 Task: Add Attachment from "Attach a link" to Card Card0000000332 in Board Board0000000083 in Workspace WS0000000028 in Trello. Add Cover Red to Card Card0000000332 in Board Board0000000083 in Workspace WS0000000028 in Trello. Add "Join Card" Button Button0000000332  to Card Card0000000332 in Board Board0000000083 in Workspace WS0000000028 in Trello. Add Description DS0000000332 to Card Card0000000332 in Board Board0000000083 in Workspace WS0000000028 in Trello. Add Comment CM0000000332 to Card Card0000000332 in Board Board0000000083 in Workspace WS0000000028 in Trello
Action: Mouse moved to (383, 512)
Screenshot: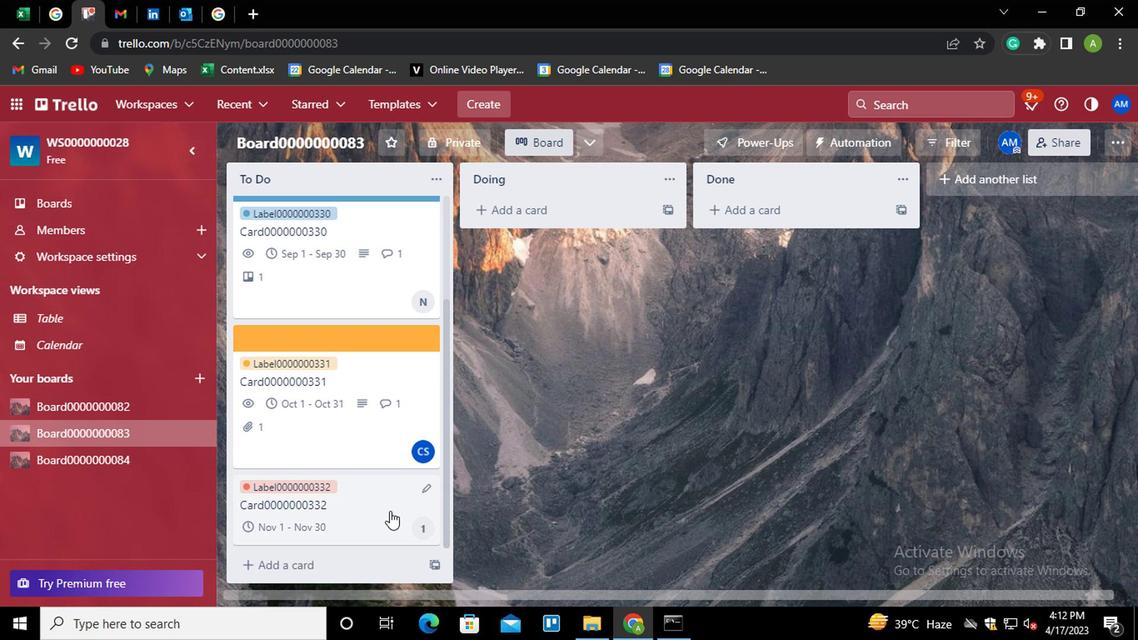 
Action: Mouse pressed left at (383, 512)
Screenshot: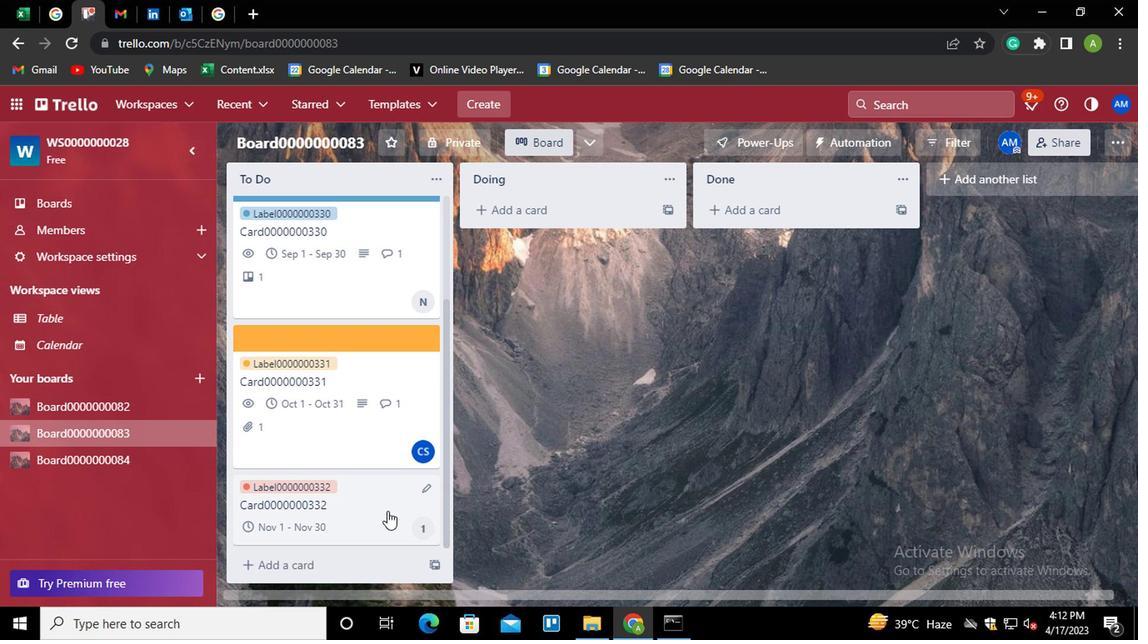 
Action: Mouse moved to (759, 372)
Screenshot: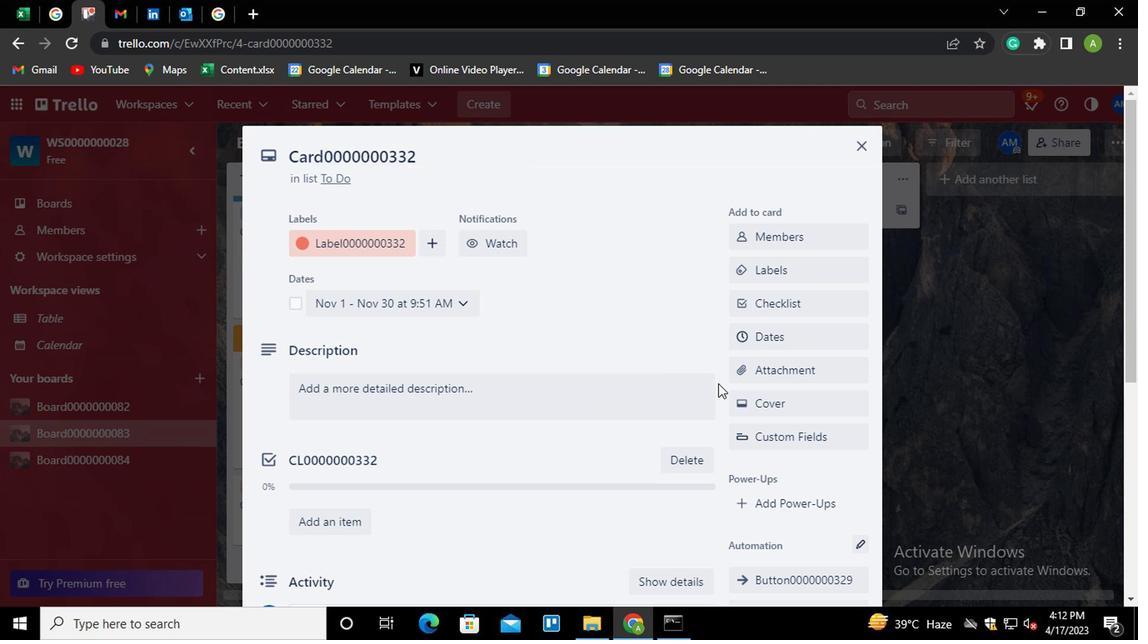 
Action: Mouse pressed left at (759, 372)
Screenshot: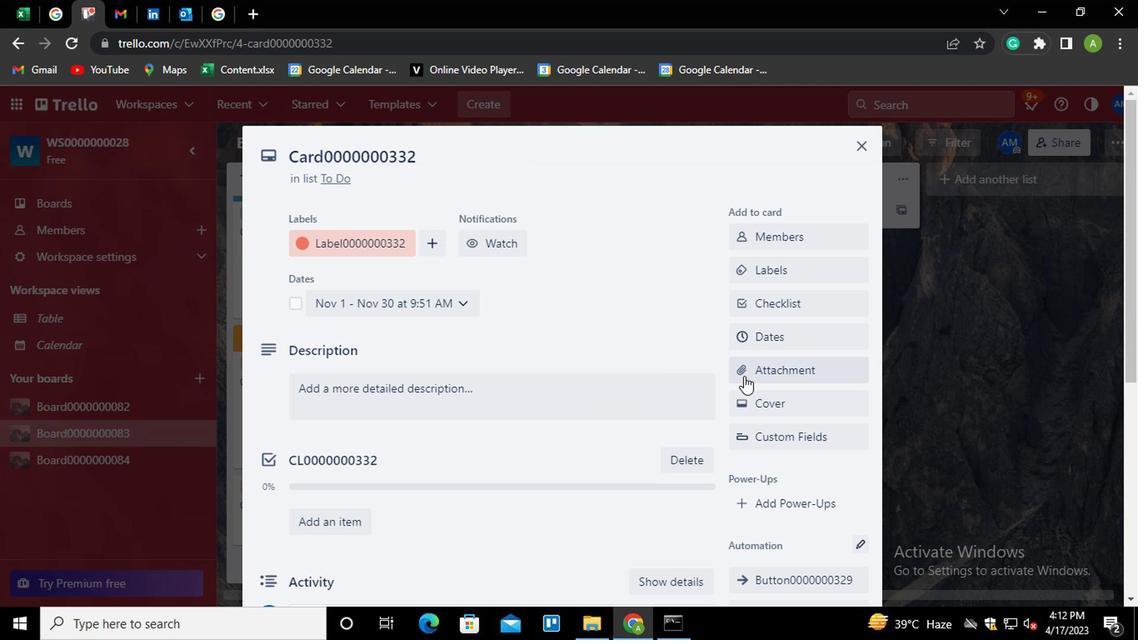 
Action: Mouse moved to (759, 371)
Screenshot: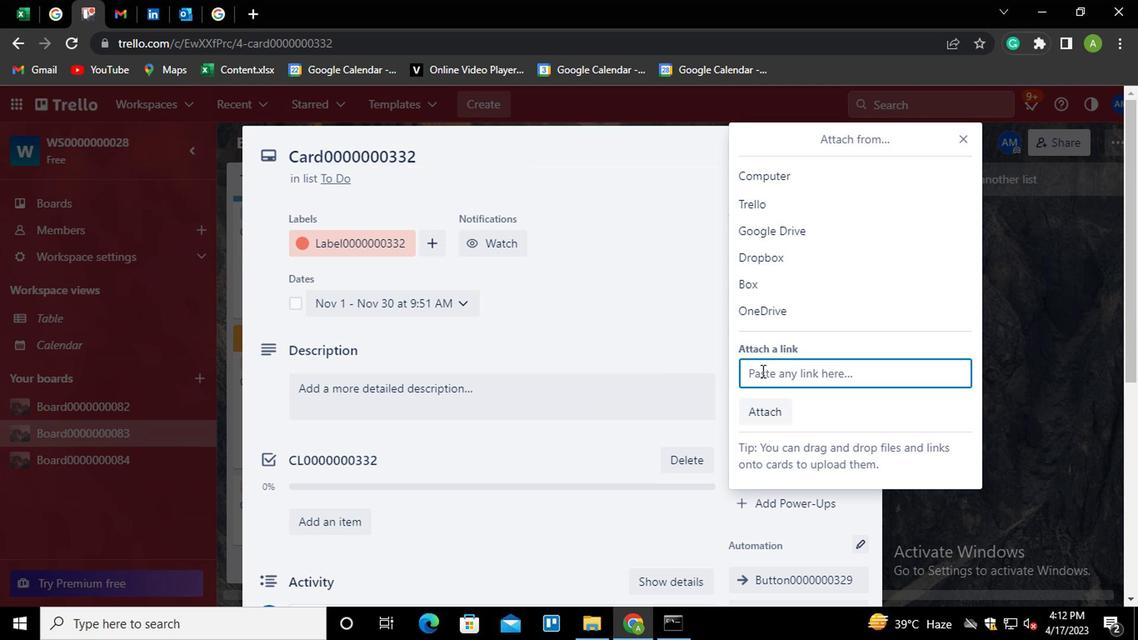 
Action: Key pressed ctrl+V
Screenshot: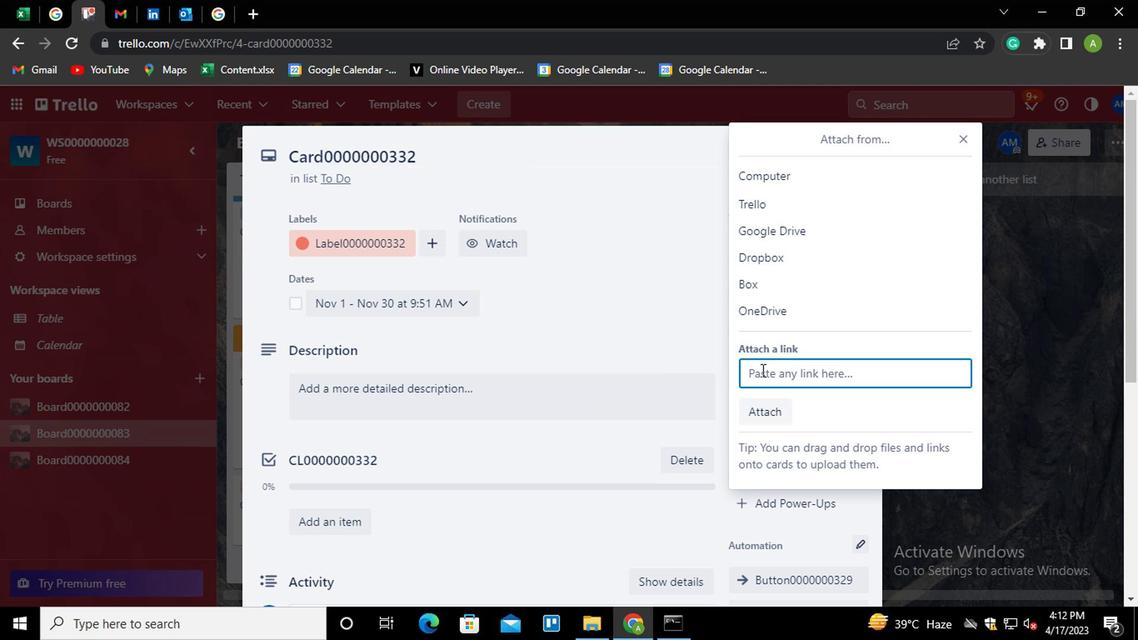 
Action: Mouse moved to (761, 461)
Screenshot: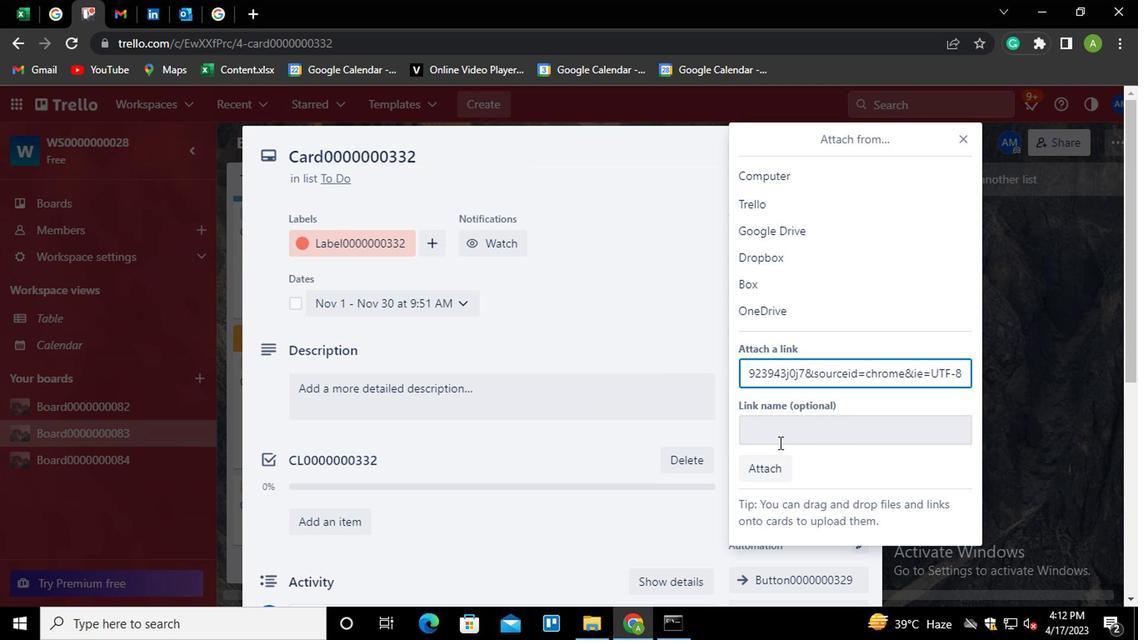 
Action: Mouse pressed left at (761, 461)
Screenshot: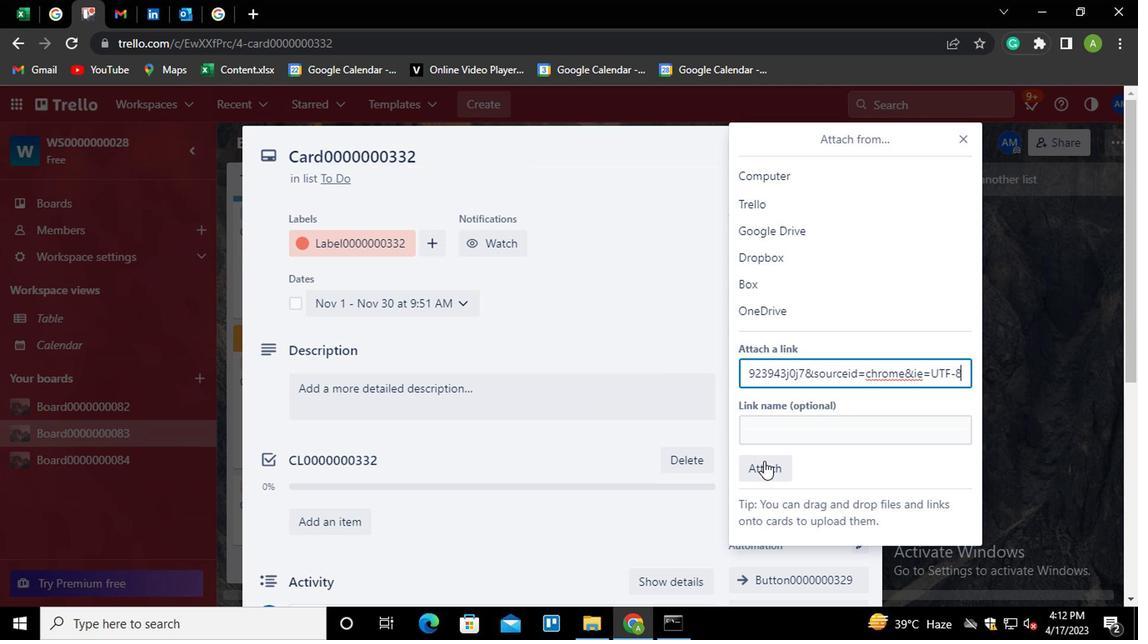 
Action: Mouse moved to (771, 405)
Screenshot: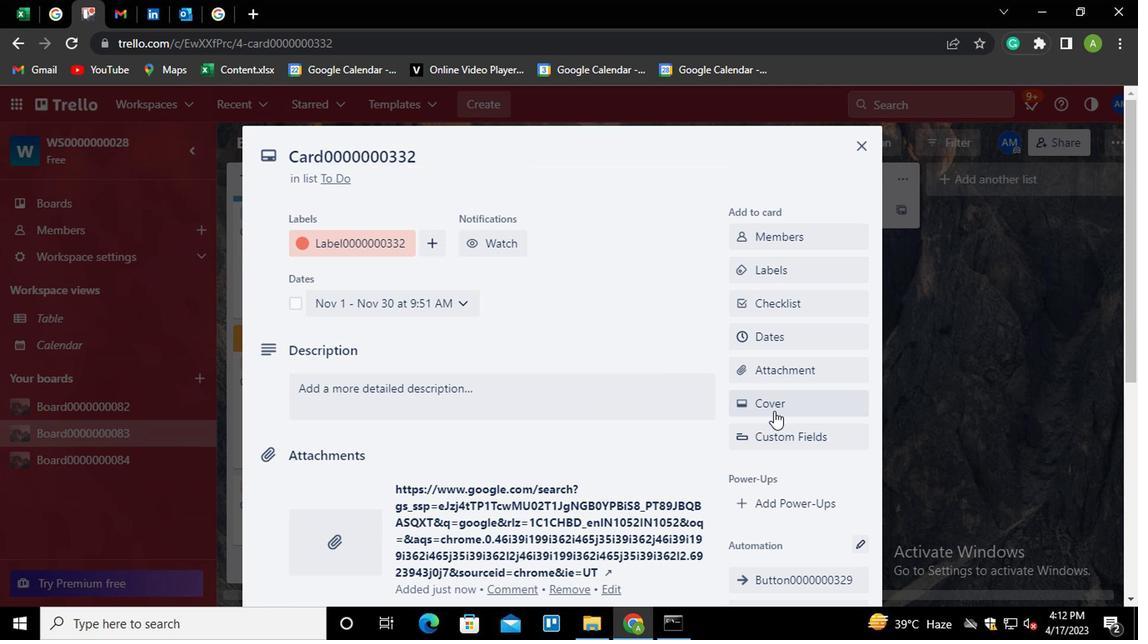 
Action: Mouse pressed left at (771, 405)
Screenshot: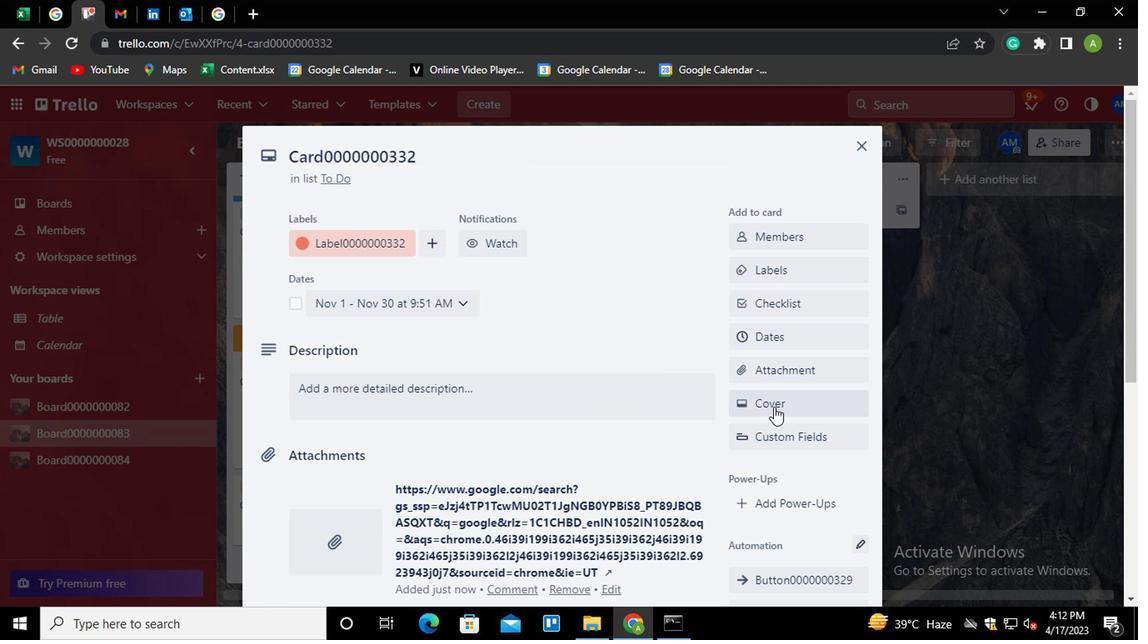 
Action: Mouse moved to (868, 285)
Screenshot: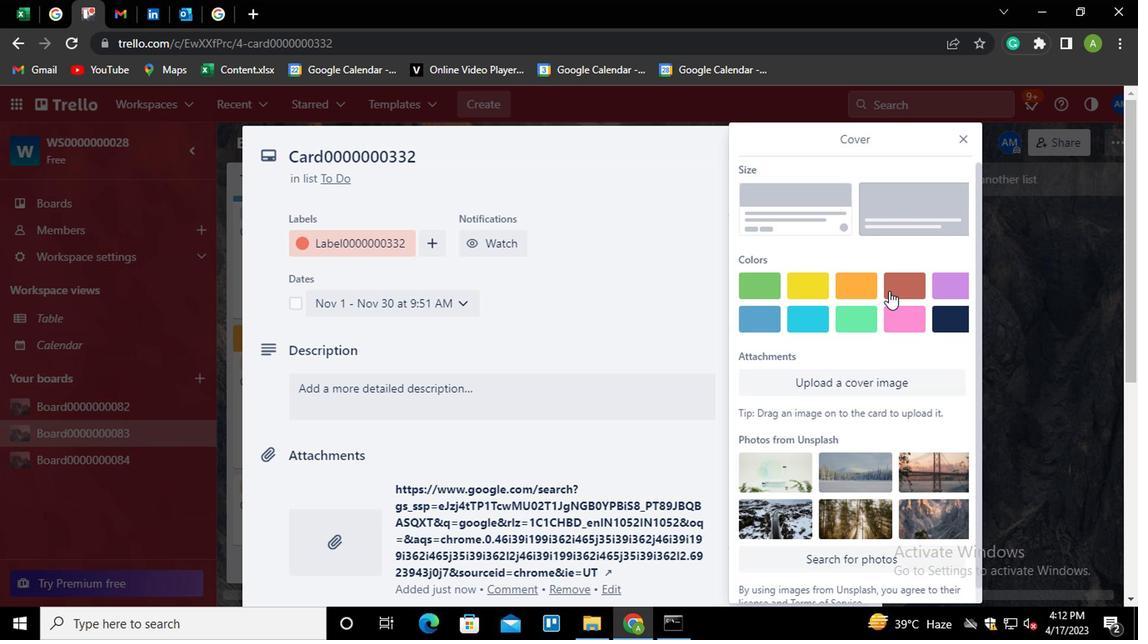 
Action: Mouse pressed left at (868, 285)
Screenshot: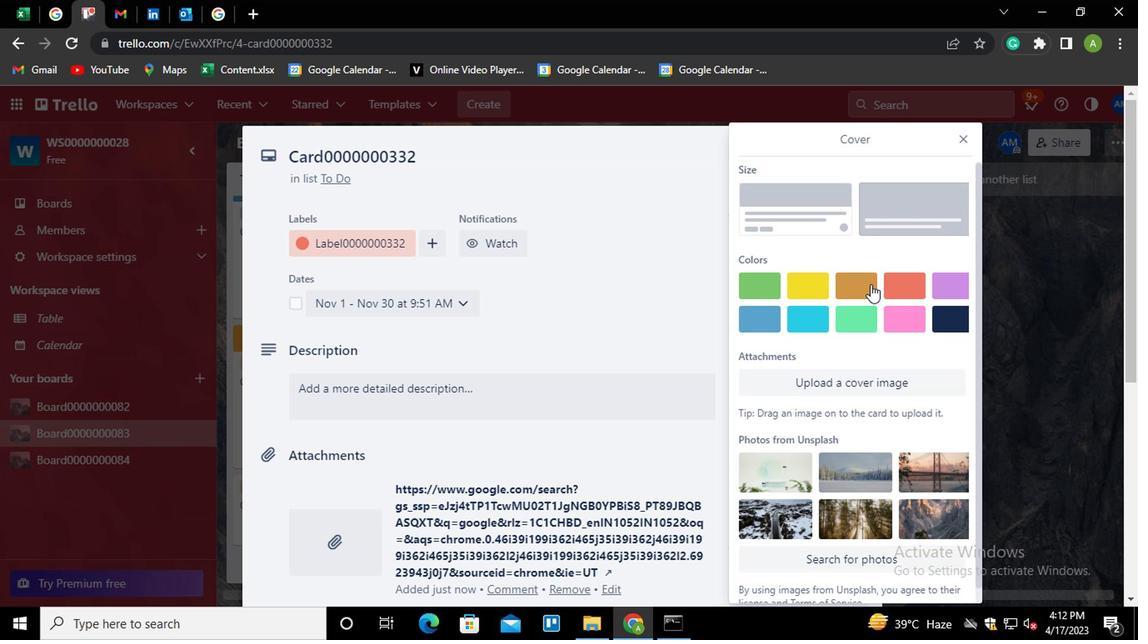 
Action: Mouse moved to (892, 309)
Screenshot: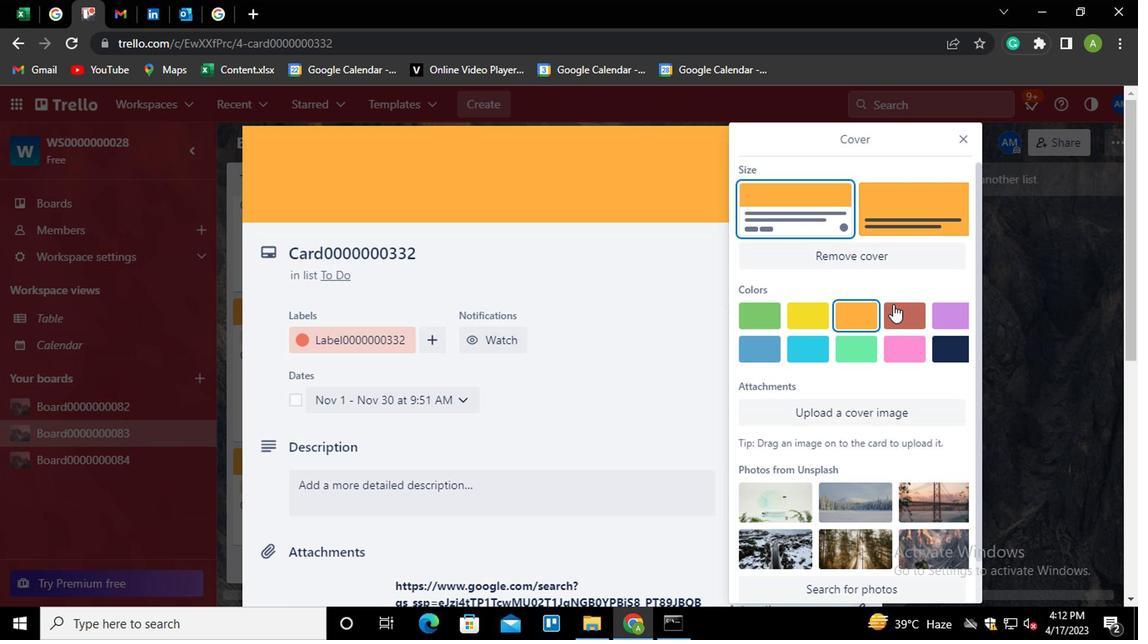 
Action: Mouse pressed left at (892, 309)
Screenshot: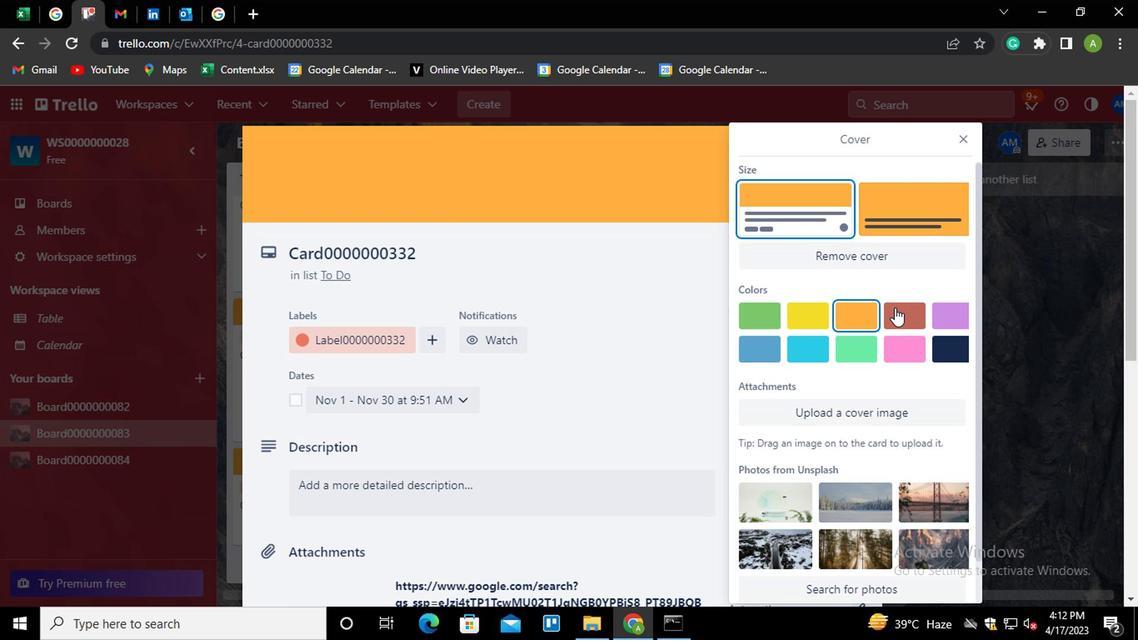 
Action: Mouse moved to (647, 418)
Screenshot: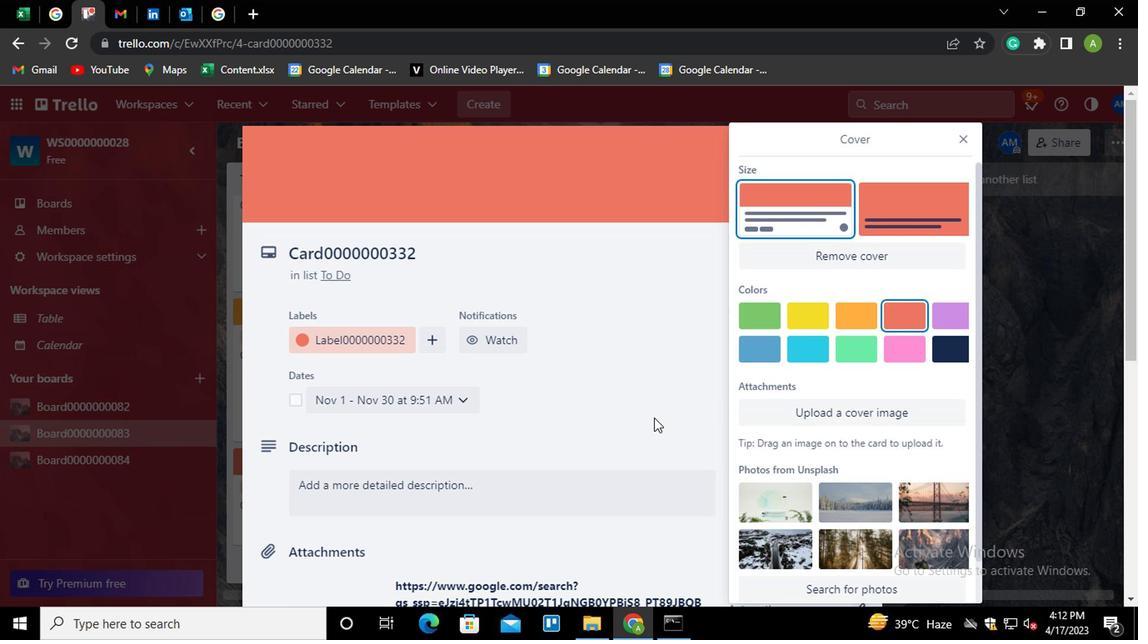 
Action: Mouse pressed left at (647, 418)
Screenshot: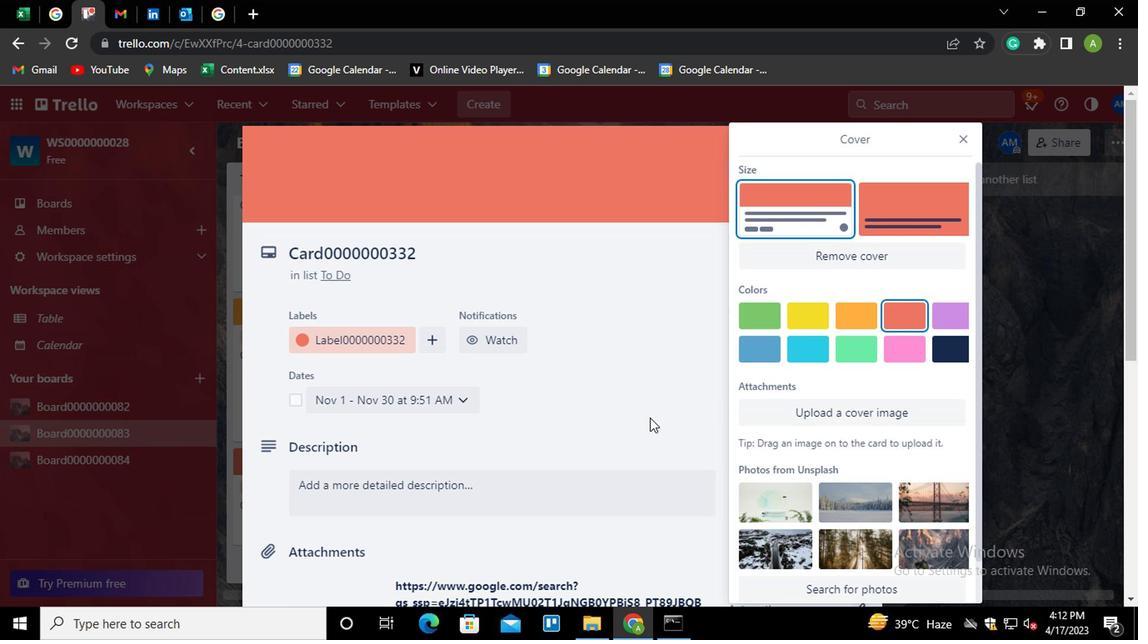 
Action: Mouse moved to (755, 463)
Screenshot: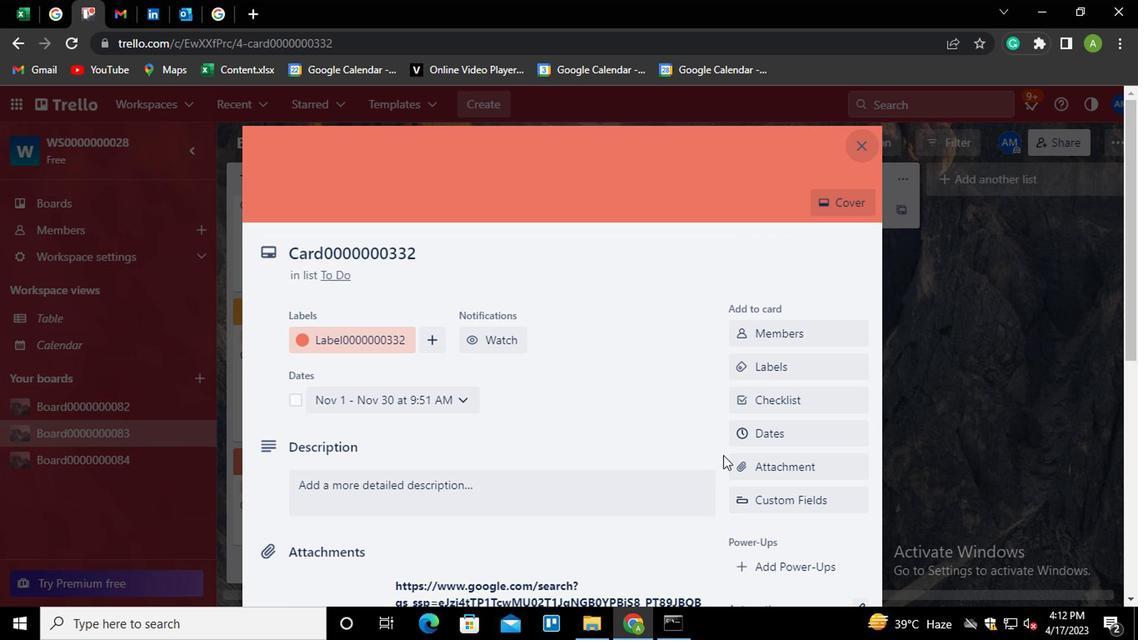 
Action: Mouse scrolled (755, 463) with delta (0, 0)
Screenshot: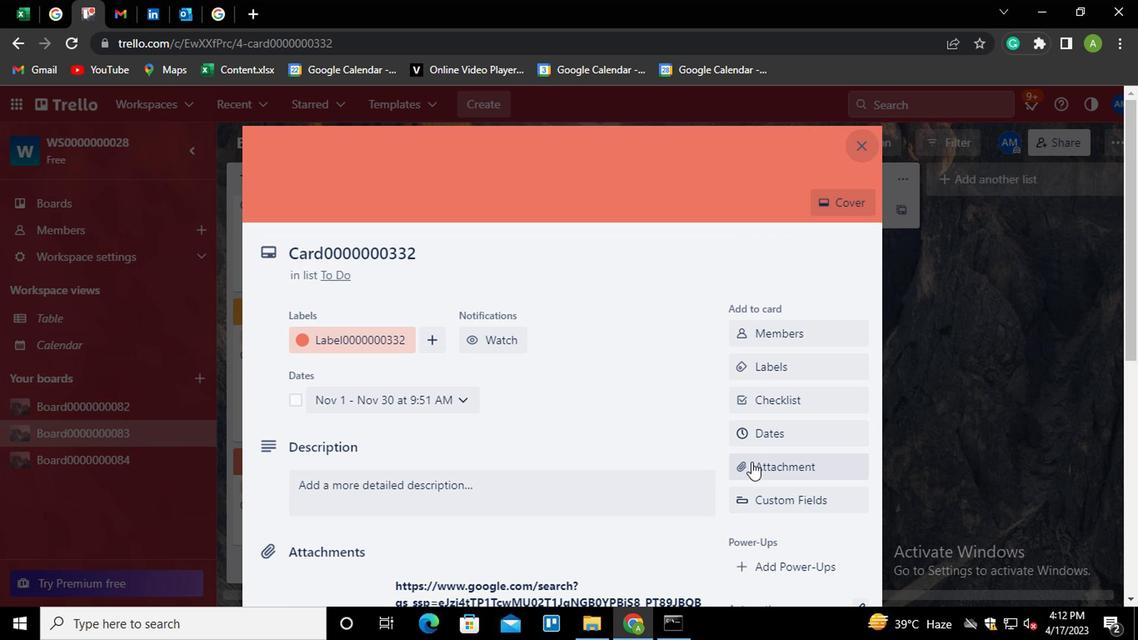 
Action: Mouse scrolled (755, 463) with delta (0, 0)
Screenshot: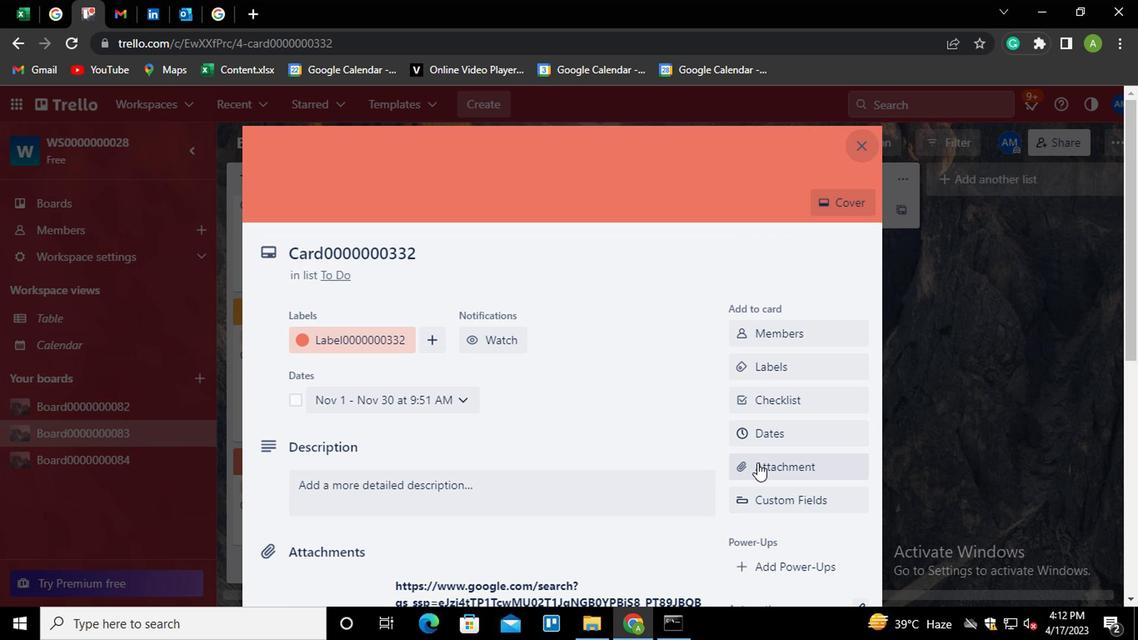 
Action: Mouse scrolled (755, 463) with delta (0, 0)
Screenshot: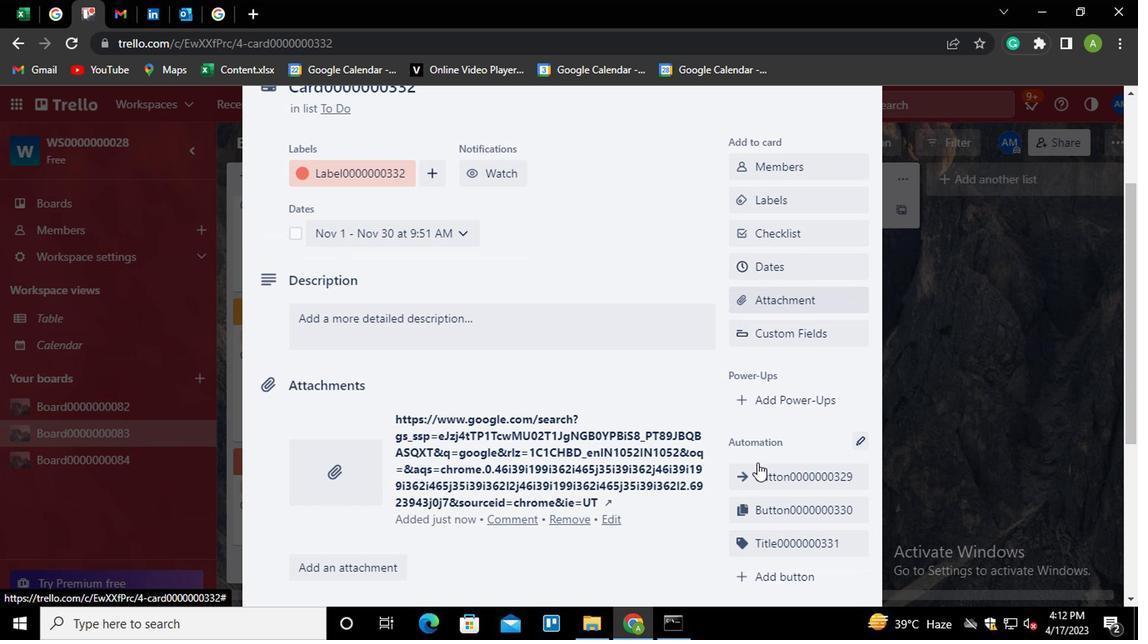 
Action: Mouse moved to (766, 487)
Screenshot: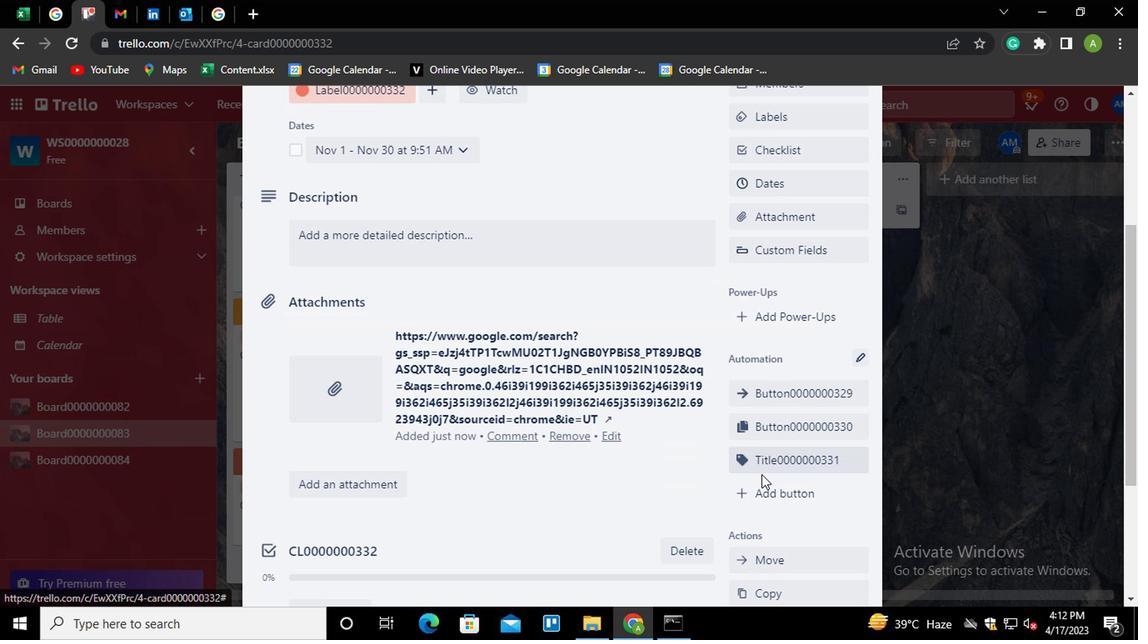 
Action: Mouse pressed left at (766, 487)
Screenshot: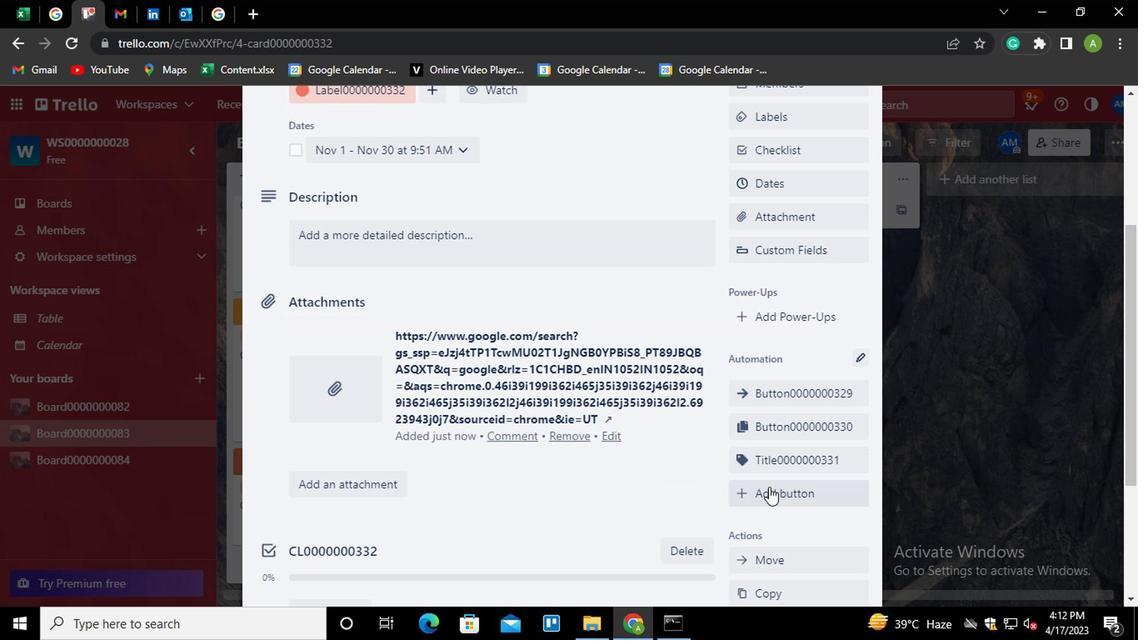 
Action: Mouse moved to (800, 308)
Screenshot: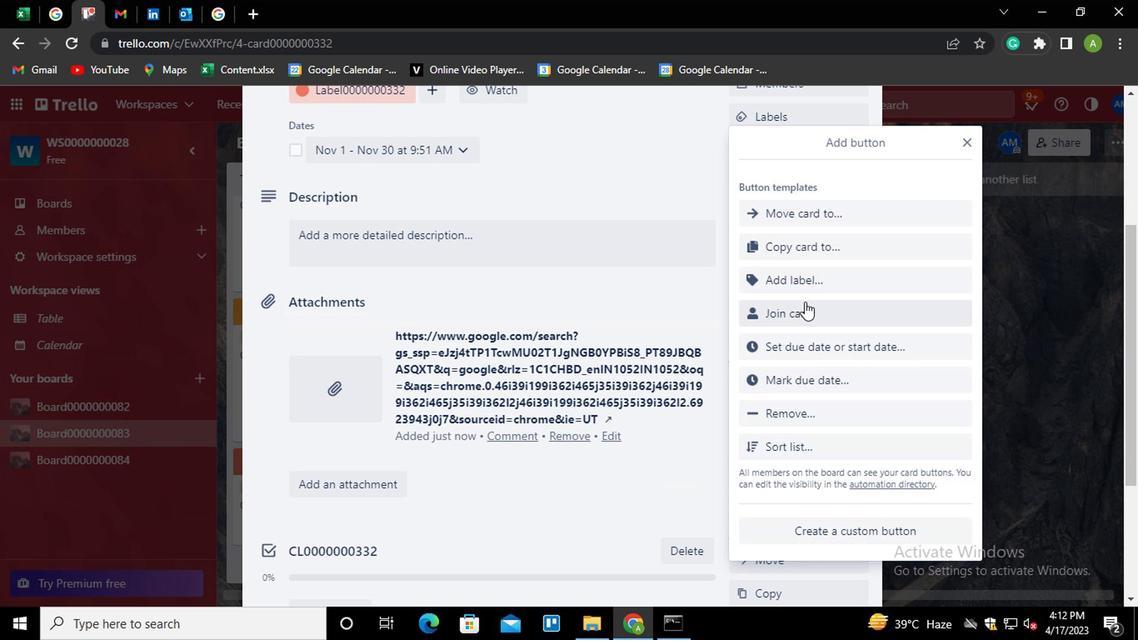 
Action: Mouse pressed left at (800, 308)
Screenshot: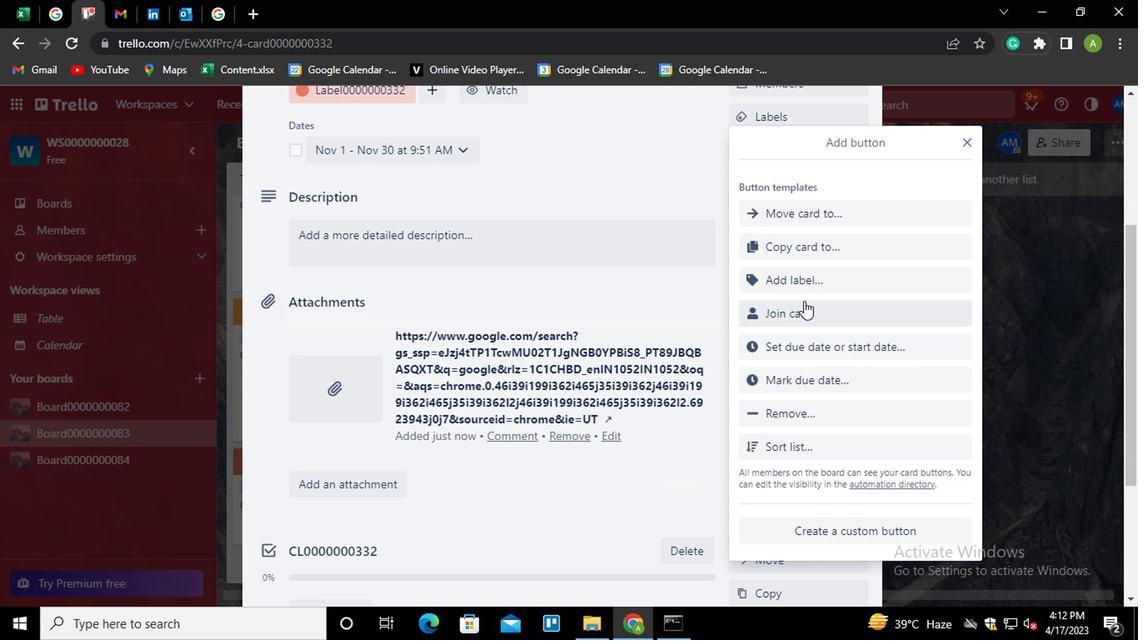 
Action: Mouse moved to (816, 258)
Screenshot: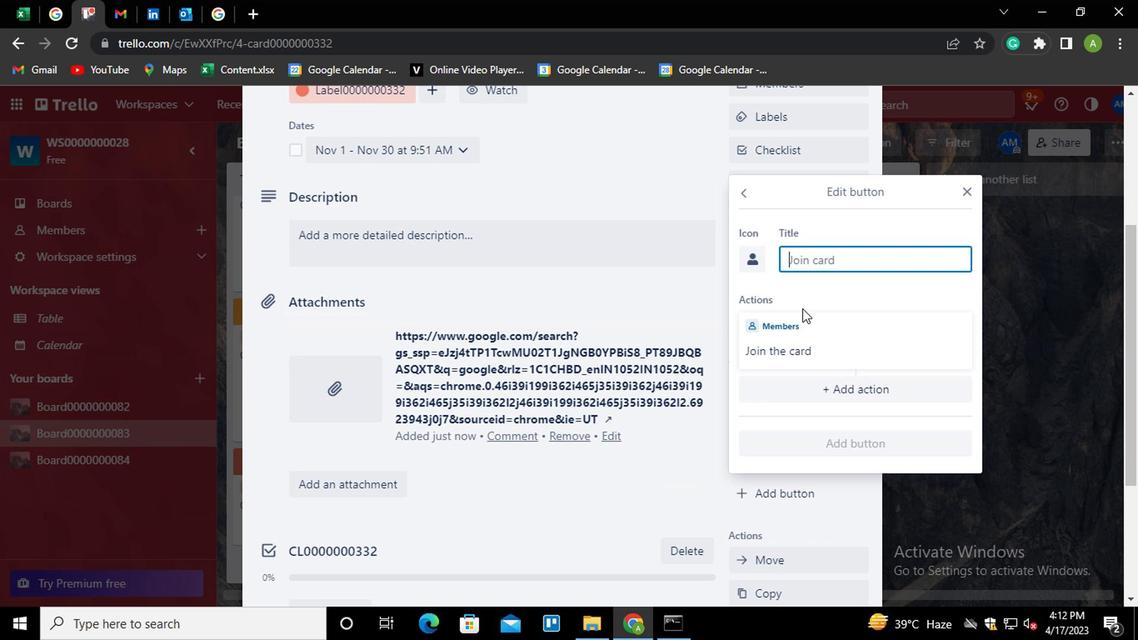 
Action: Mouse pressed left at (816, 258)
Screenshot: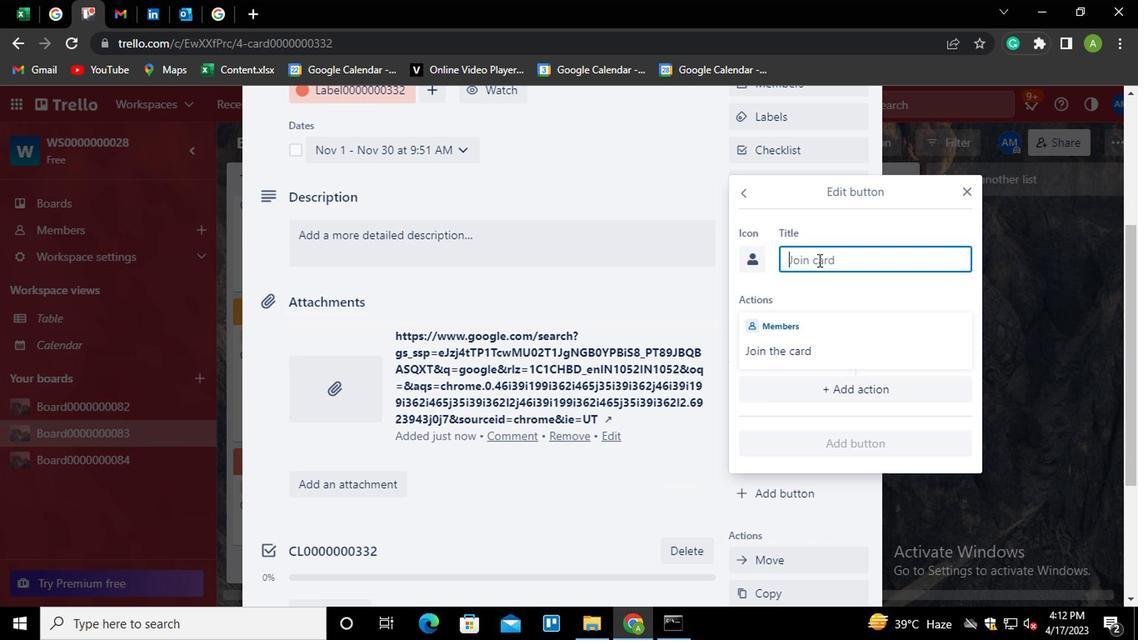
Action: Key pressed <Key.shift>BUTTON0000000332
Screenshot: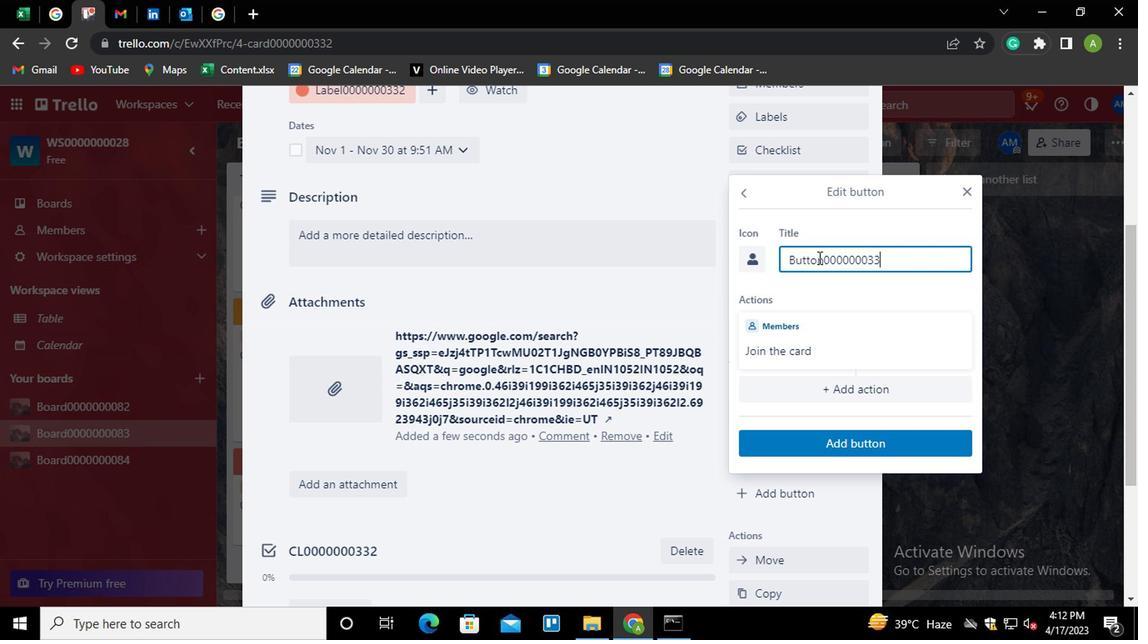 
Action: Mouse moved to (882, 452)
Screenshot: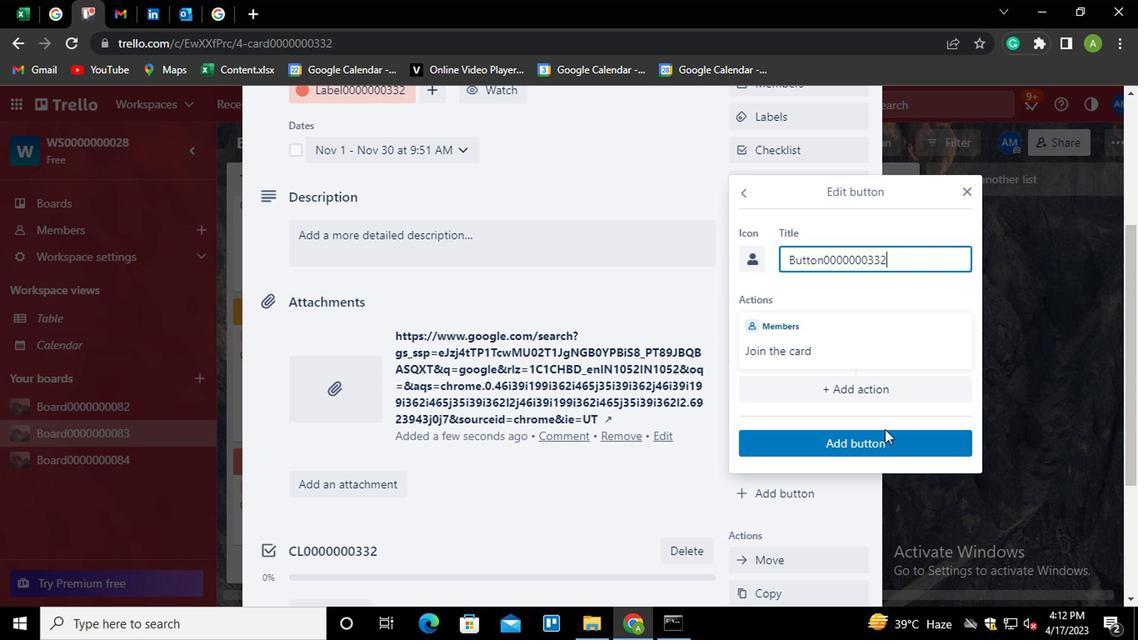 
Action: Mouse pressed left at (882, 452)
Screenshot: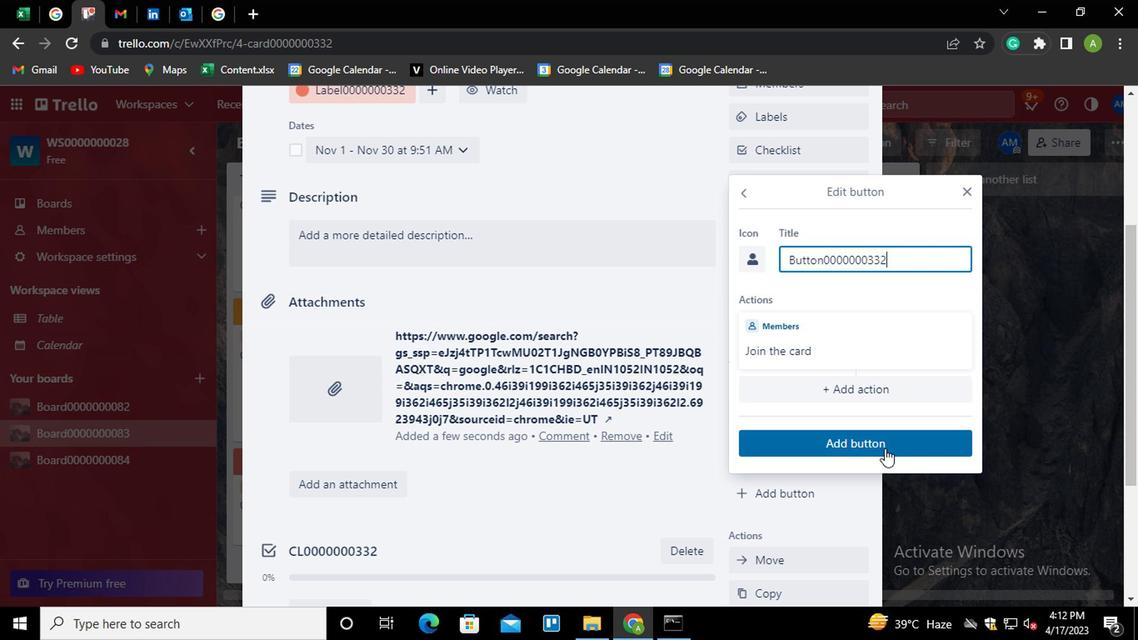 
Action: Mouse moved to (416, 225)
Screenshot: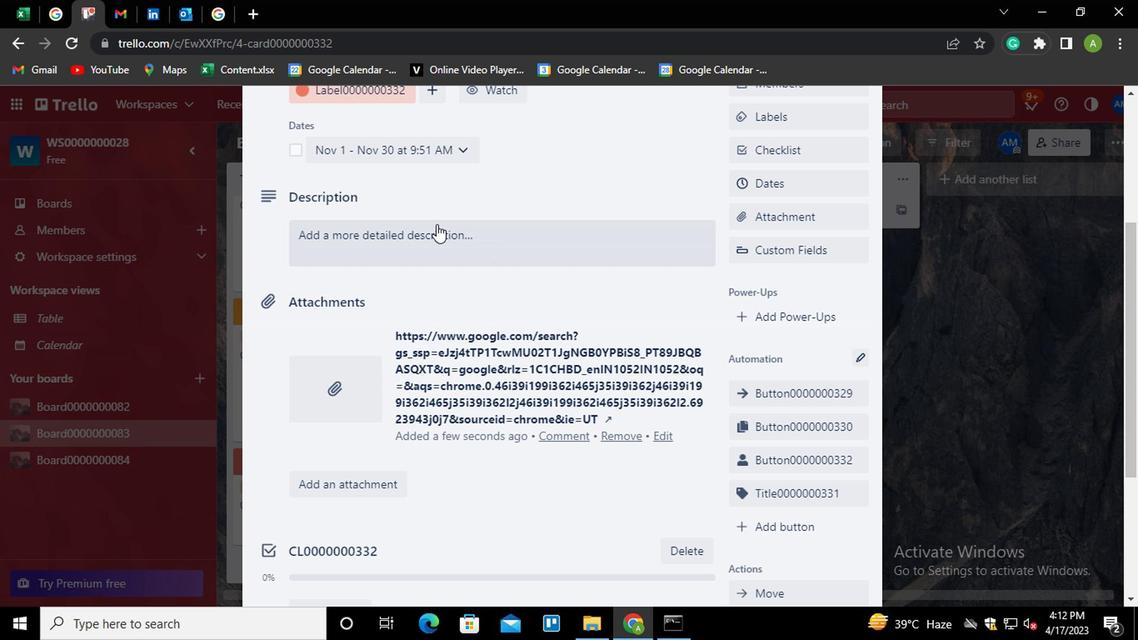
Action: Mouse pressed left at (416, 225)
Screenshot: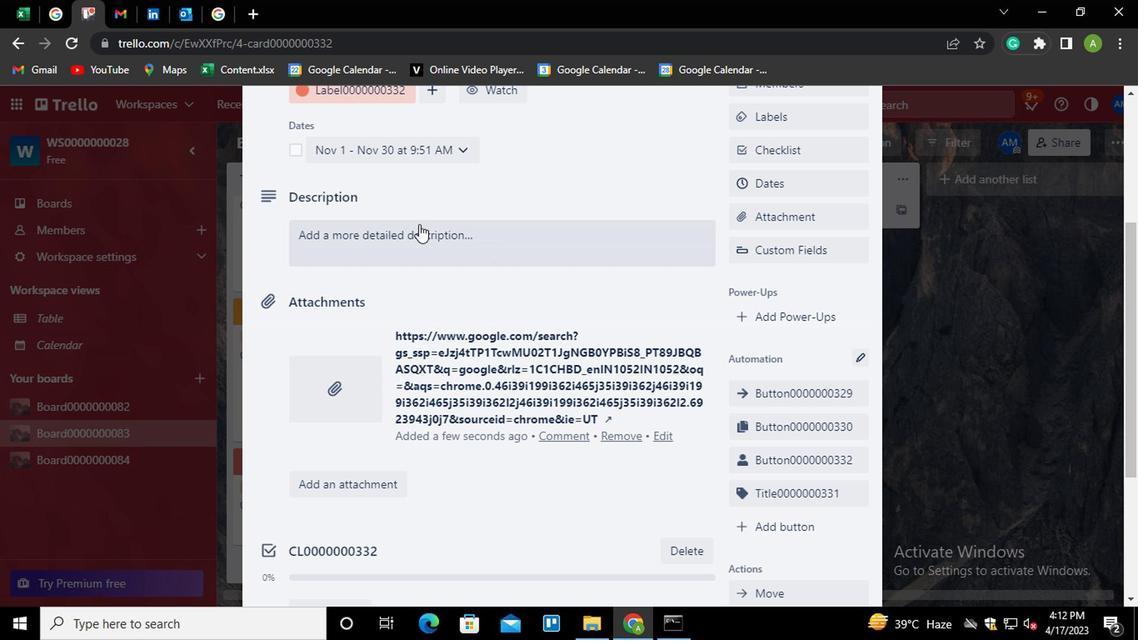 
Action: Mouse moved to (410, 283)
Screenshot: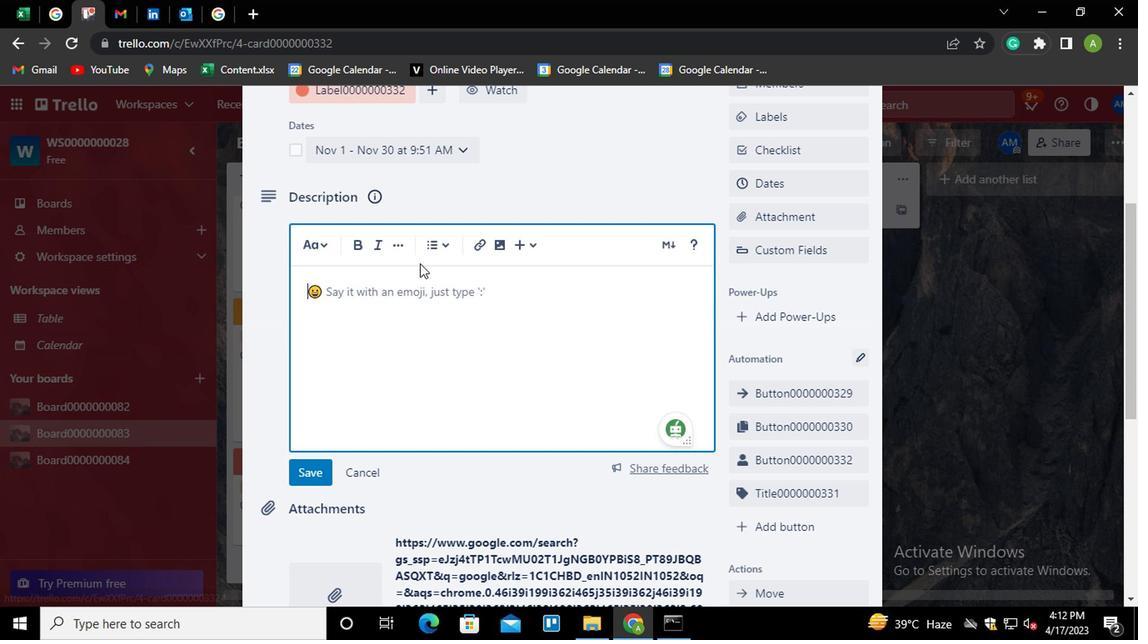 
Action: Key pressed <Key.shift>DS0000000332
Screenshot: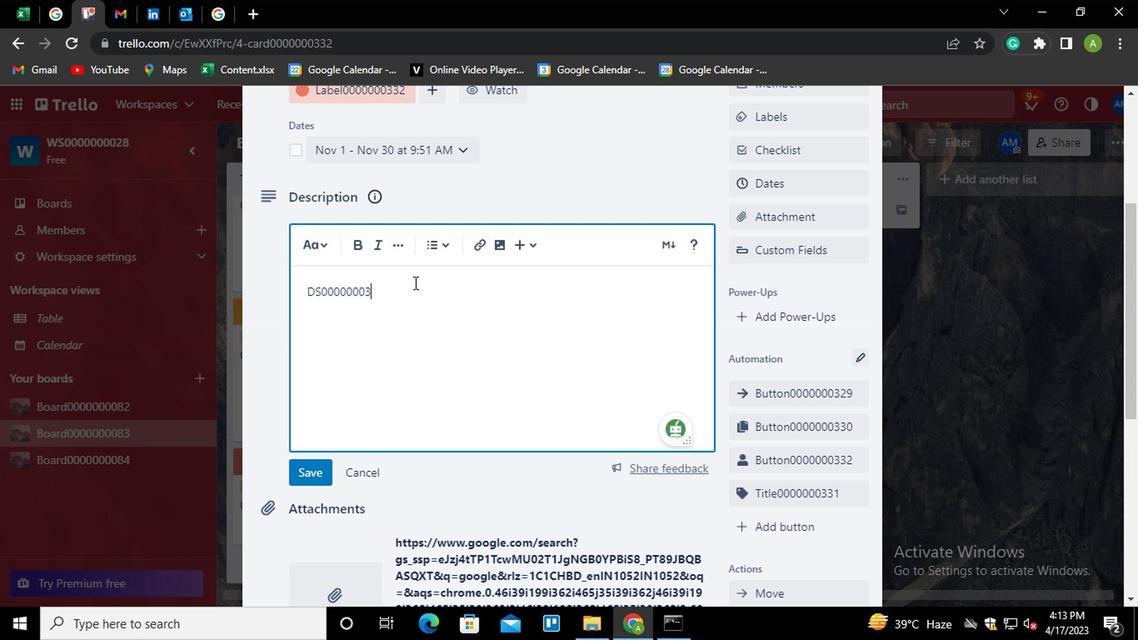 
Action: Mouse moved to (302, 467)
Screenshot: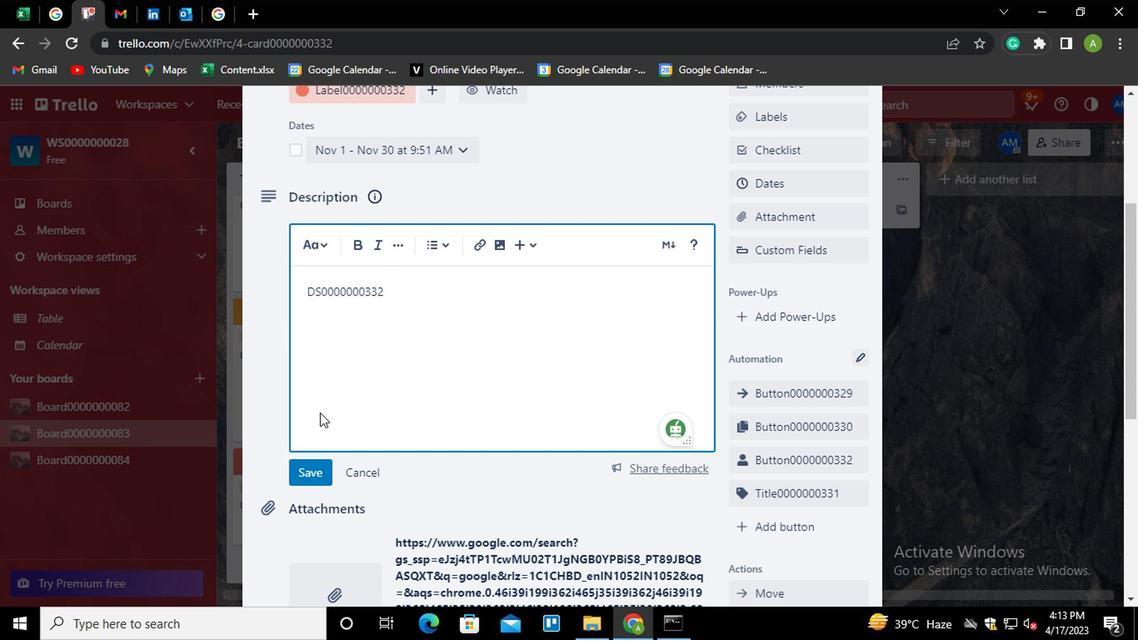
Action: Mouse pressed left at (302, 467)
Screenshot: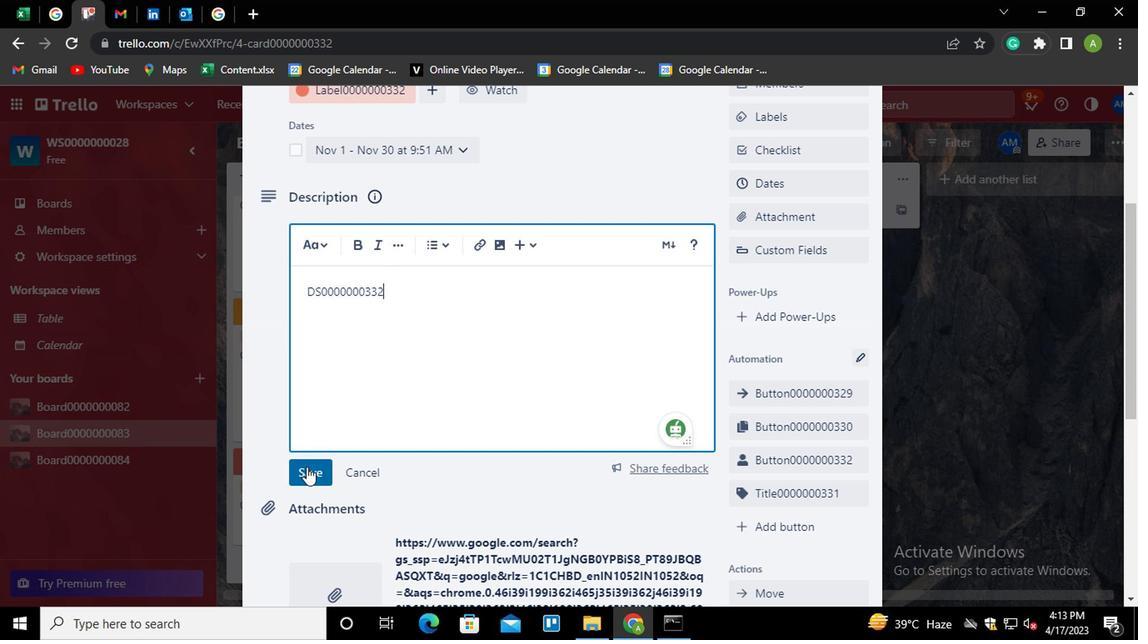 
Action: Mouse moved to (430, 414)
Screenshot: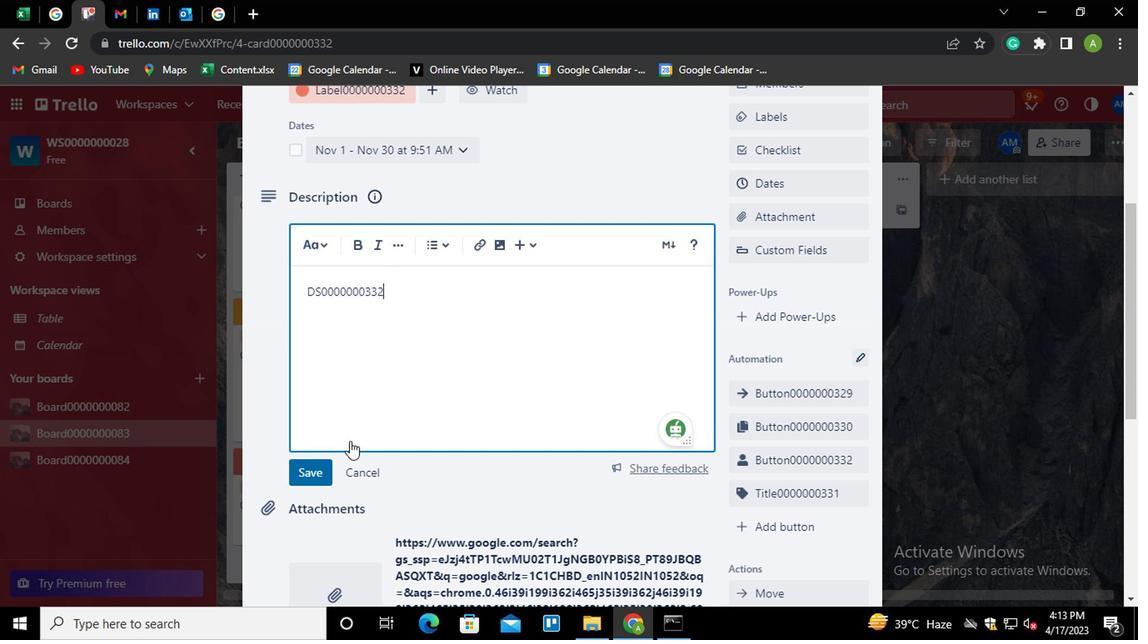 
Action: Mouse scrolled (430, 413) with delta (0, 0)
Screenshot: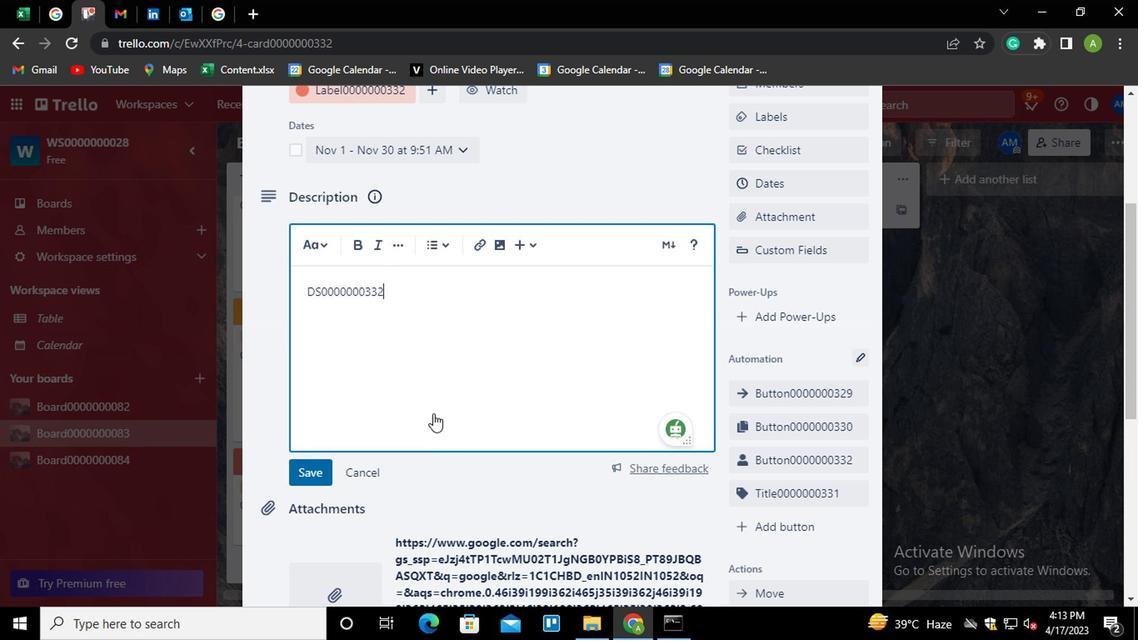 
Action: Mouse scrolled (430, 413) with delta (0, 0)
Screenshot: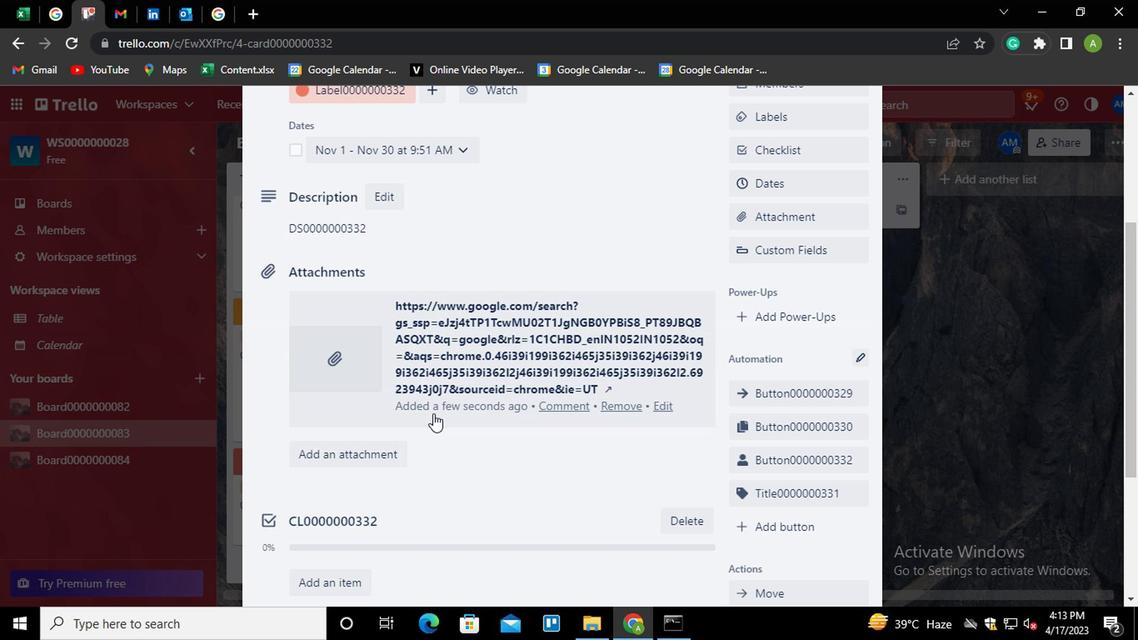
Action: Mouse scrolled (430, 413) with delta (0, 0)
Screenshot: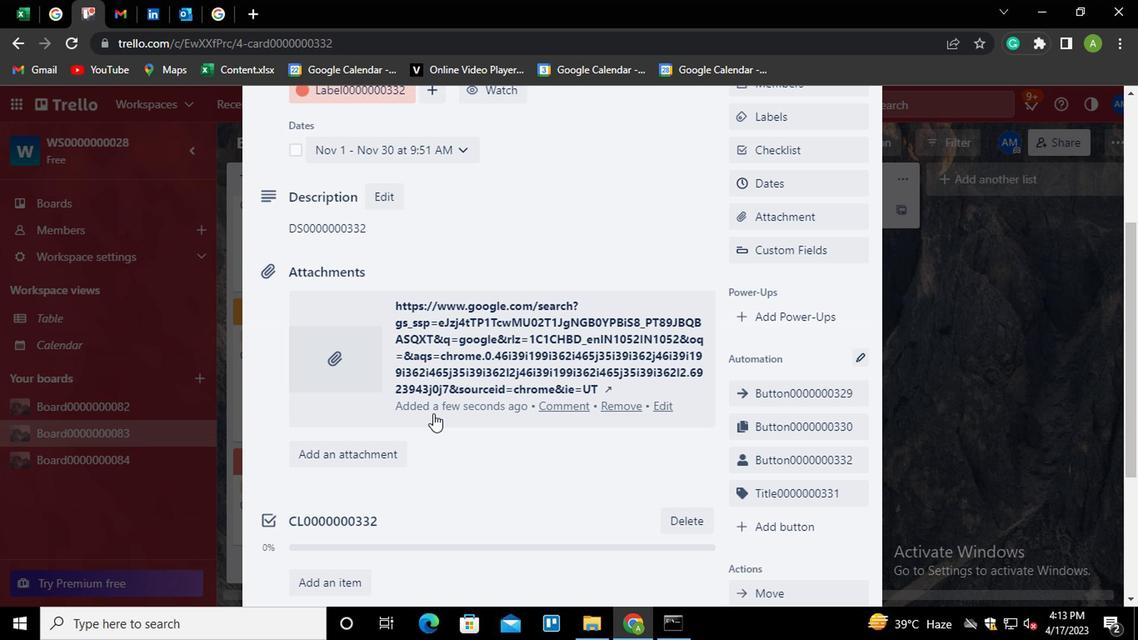 
Action: Mouse scrolled (430, 413) with delta (0, 0)
Screenshot: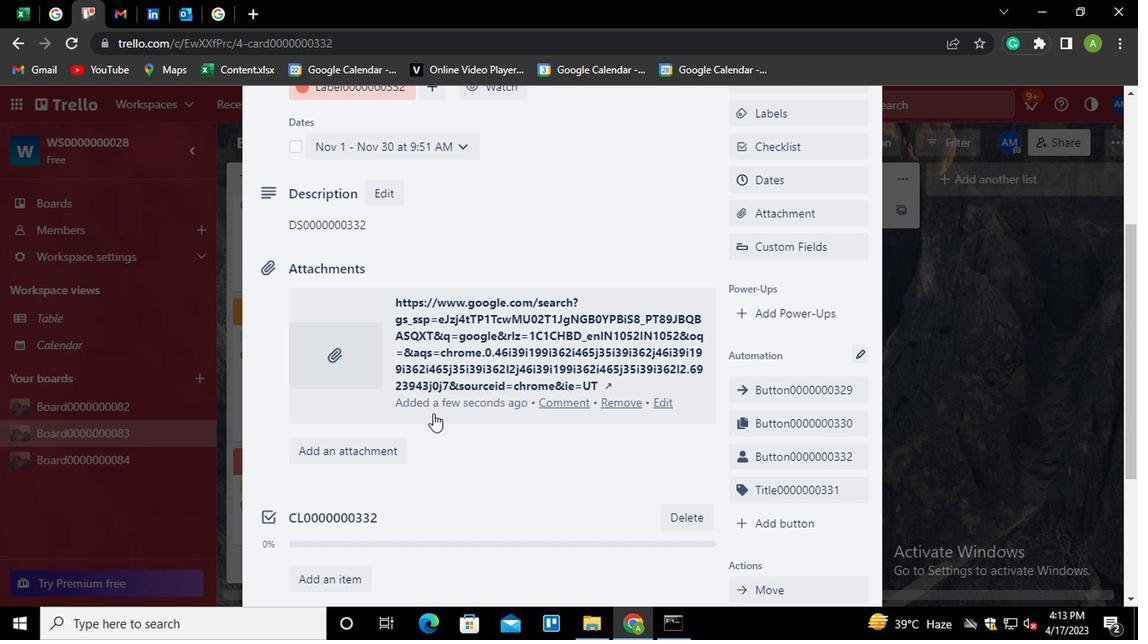 
Action: Mouse moved to (401, 444)
Screenshot: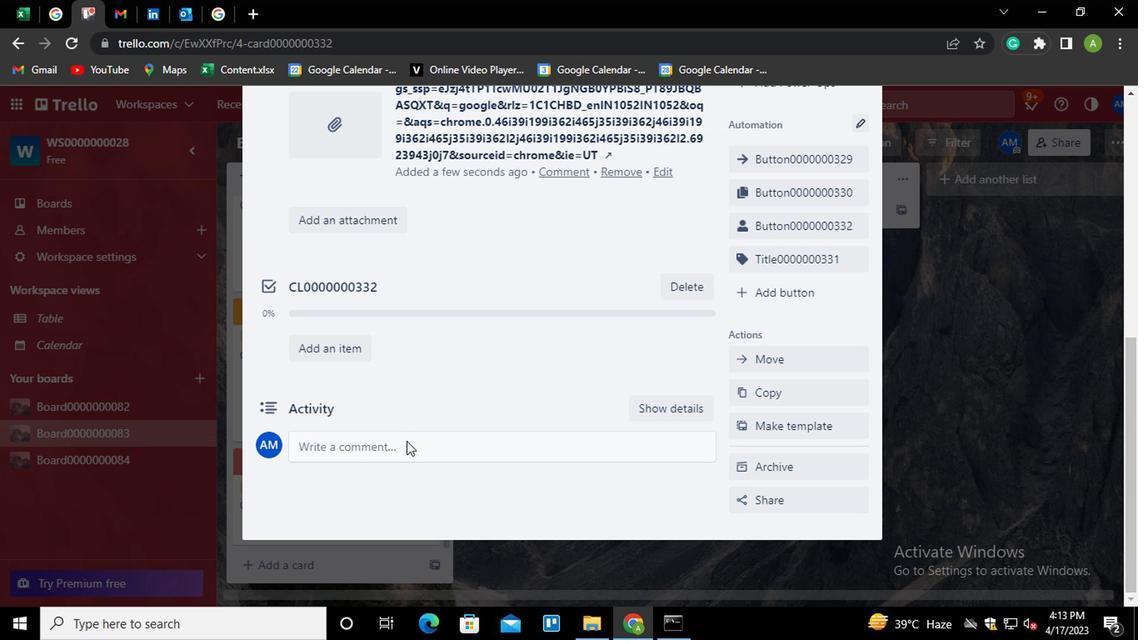 
Action: Mouse pressed left at (401, 444)
Screenshot: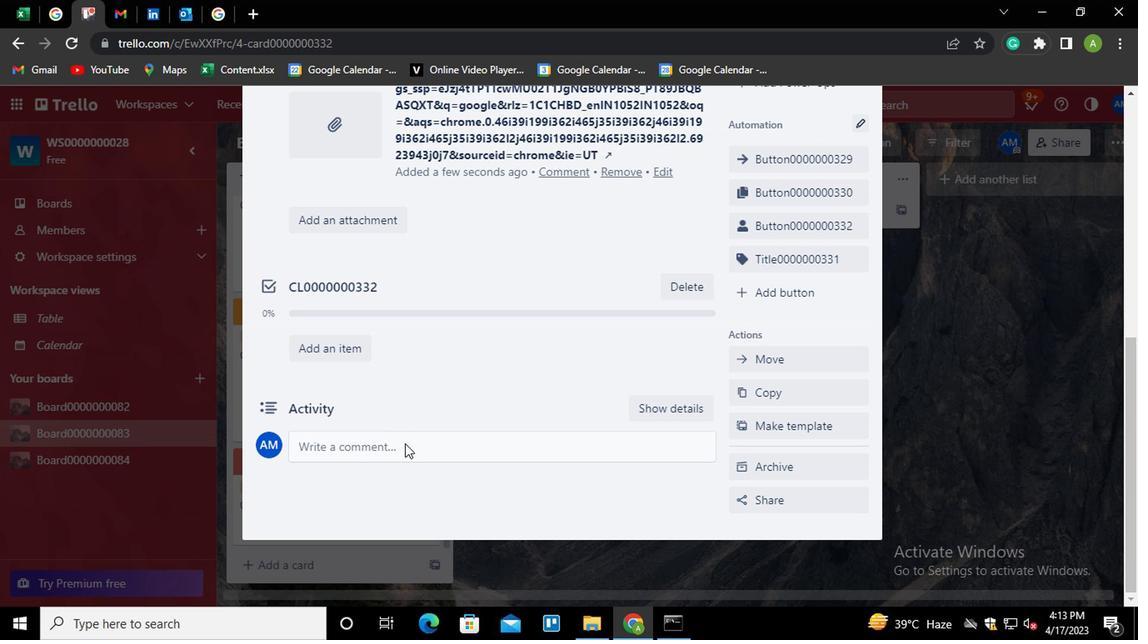 
Action: Key pressed <Key.shift>CM0000000332
Screenshot: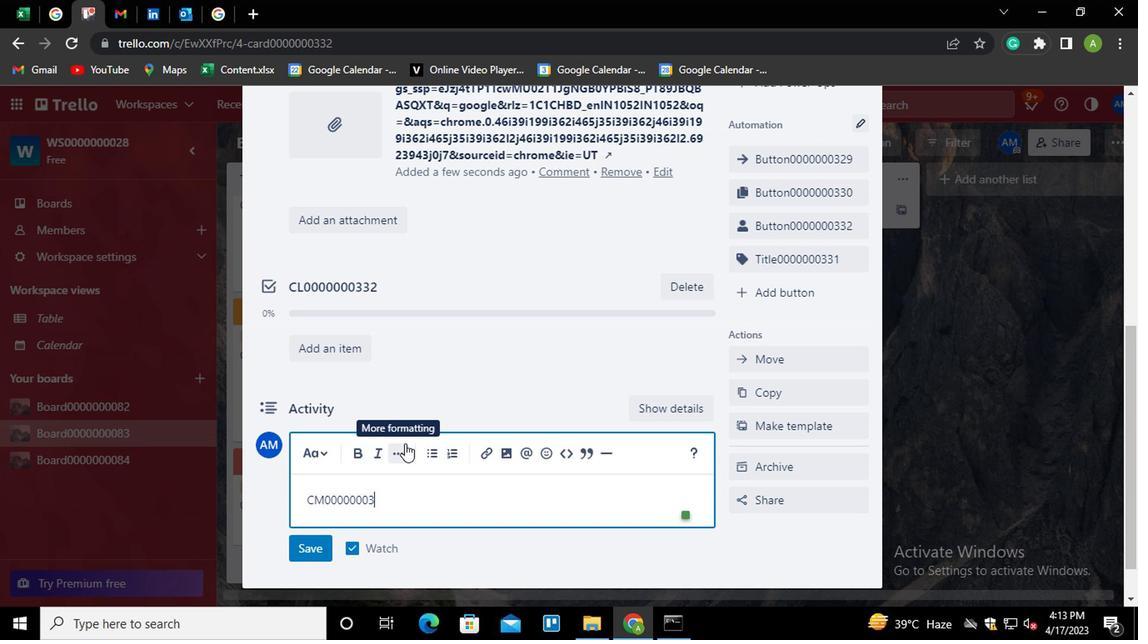
Action: Mouse moved to (302, 550)
Screenshot: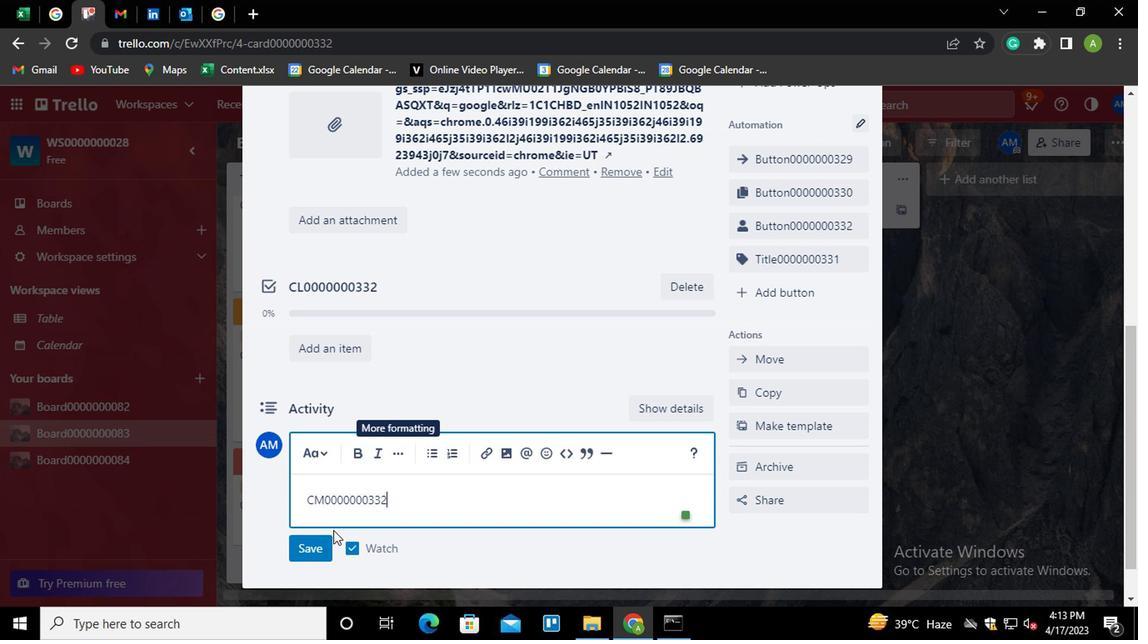 
Action: Mouse pressed left at (302, 550)
Screenshot: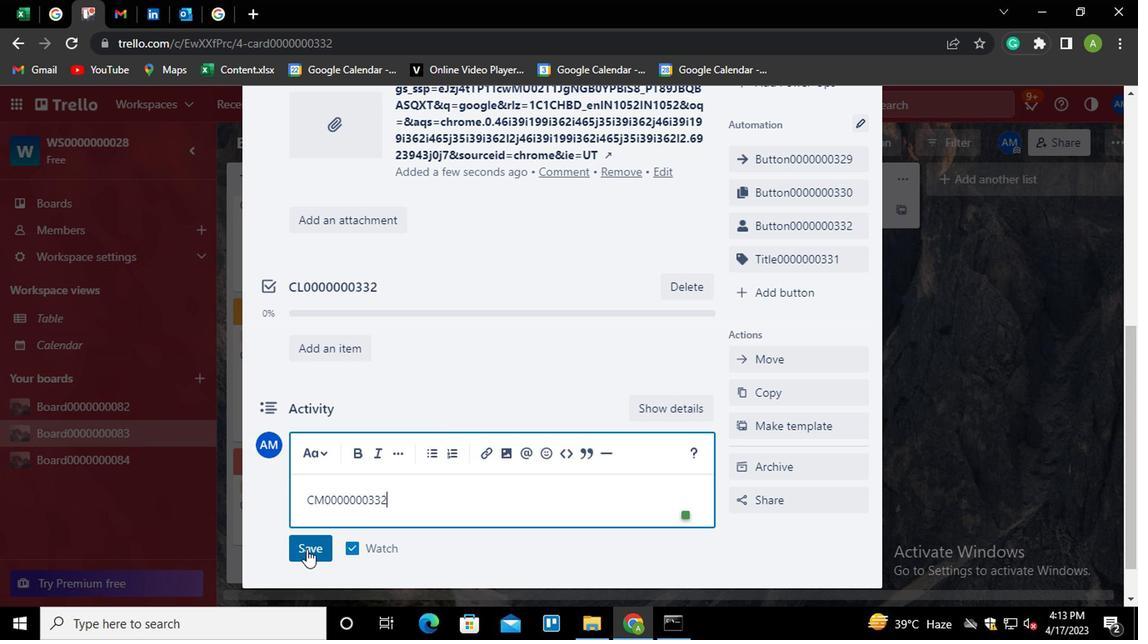
Action: Mouse moved to (518, 502)
Screenshot: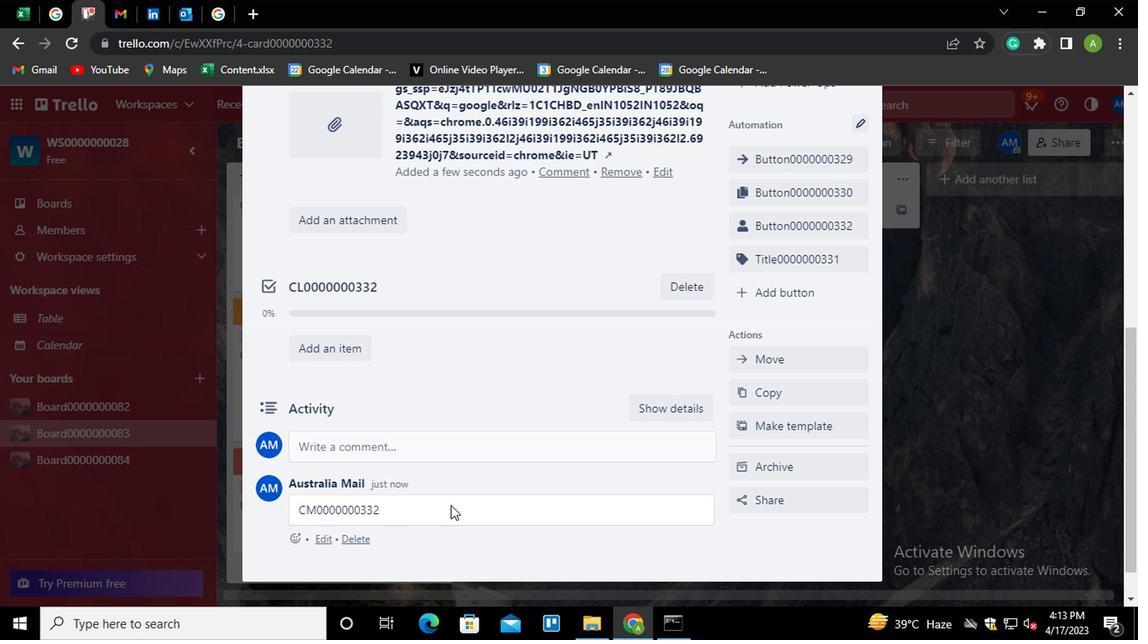 
Action: Mouse scrolled (518, 503) with delta (0, 1)
Screenshot: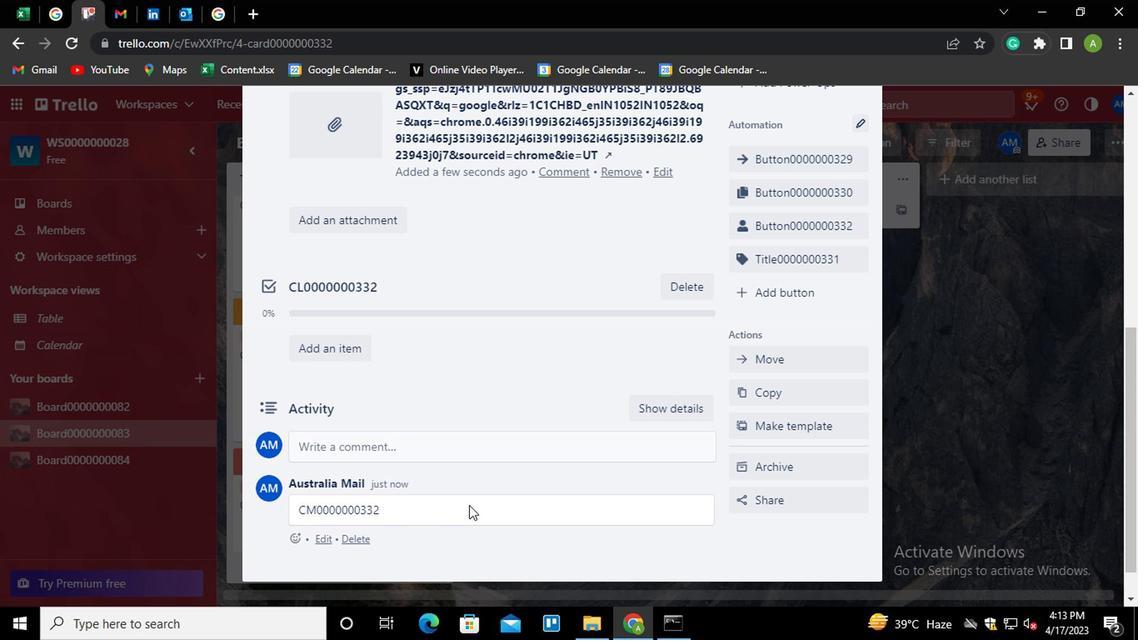 
Action: Mouse moved to (518, 502)
Screenshot: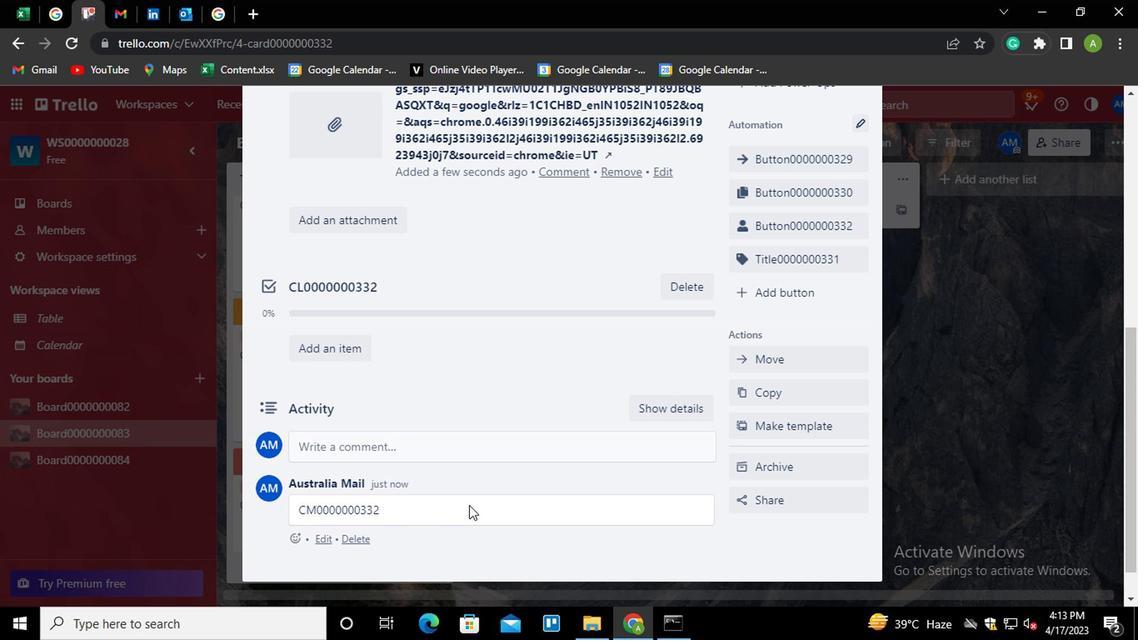 
Action: Mouse scrolled (518, 503) with delta (0, 1)
Screenshot: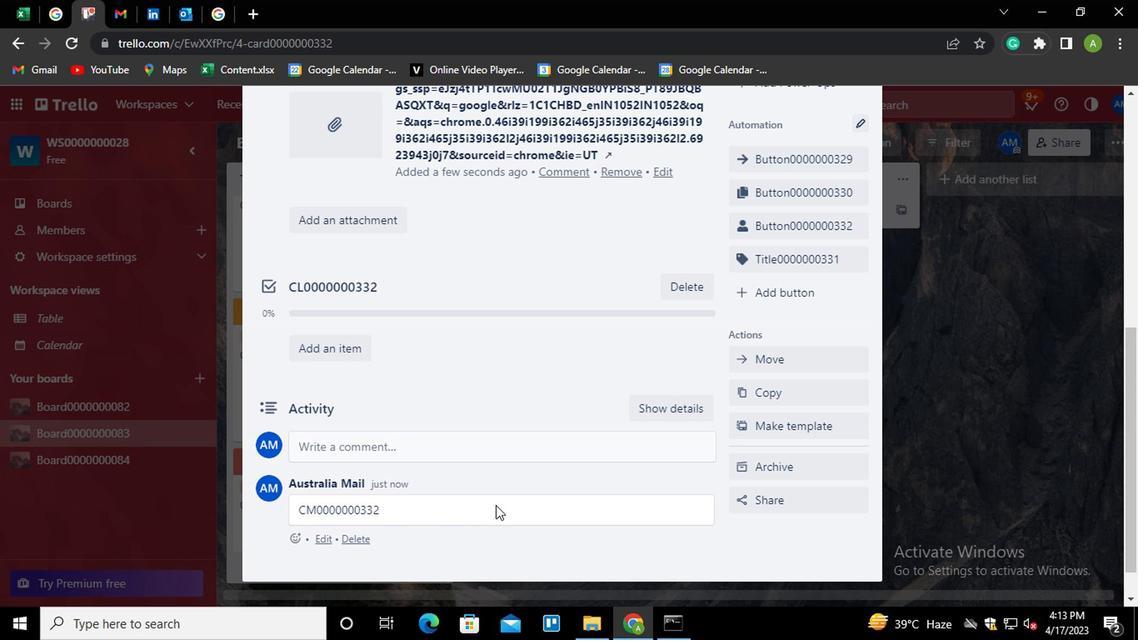 
Action: Mouse scrolled (518, 503) with delta (0, 1)
Screenshot: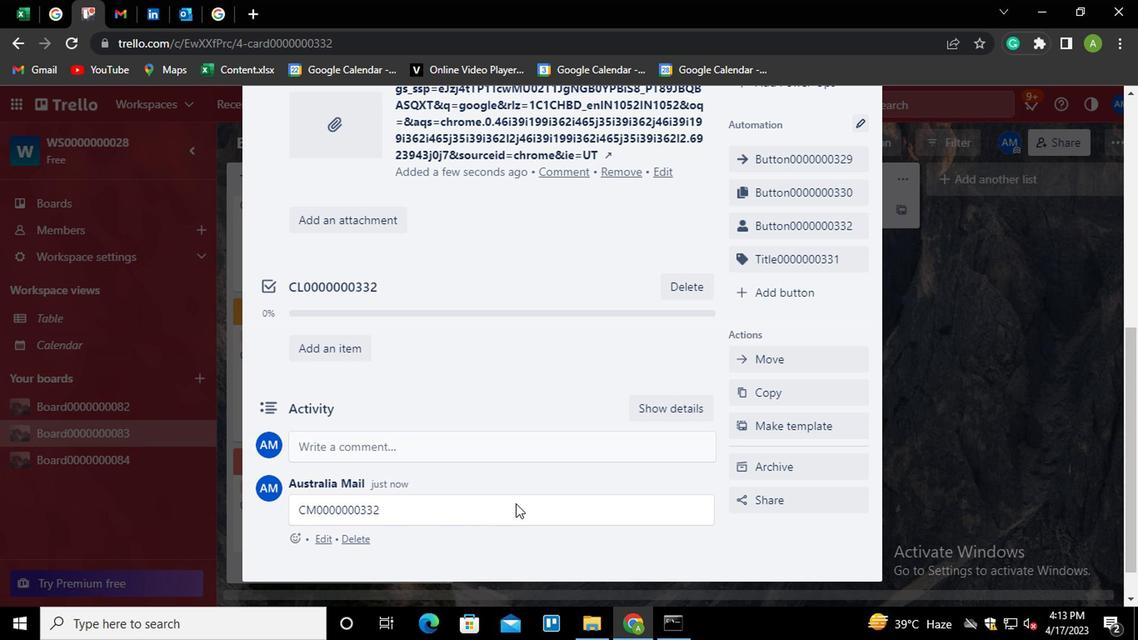 
Action: Mouse scrolled (518, 503) with delta (0, 1)
Screenshot: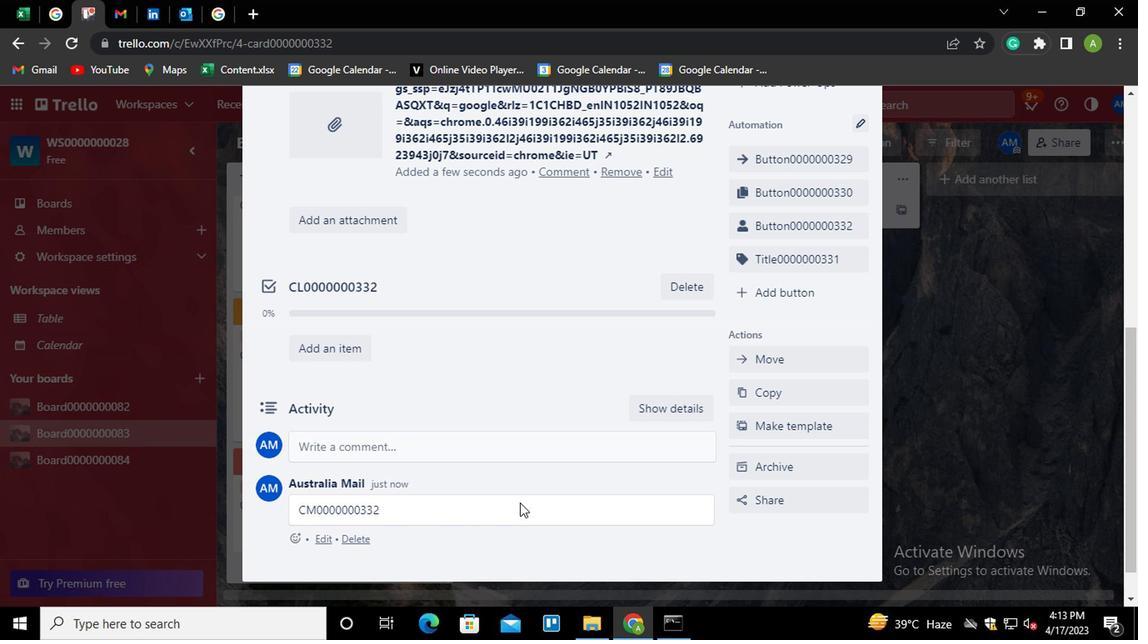 
Action: Mouse scrolled (518, 503) with delta (0, 1)
Screenshot: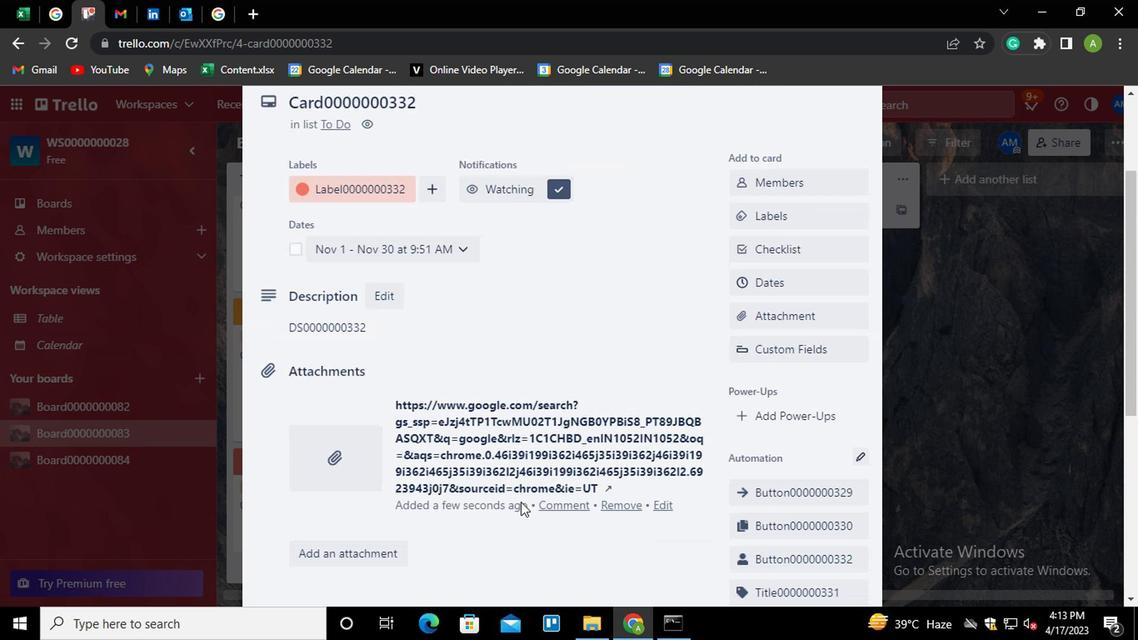 
Action: Mouse scrolled (518, 503) with delta (0, 1)
Screenshot: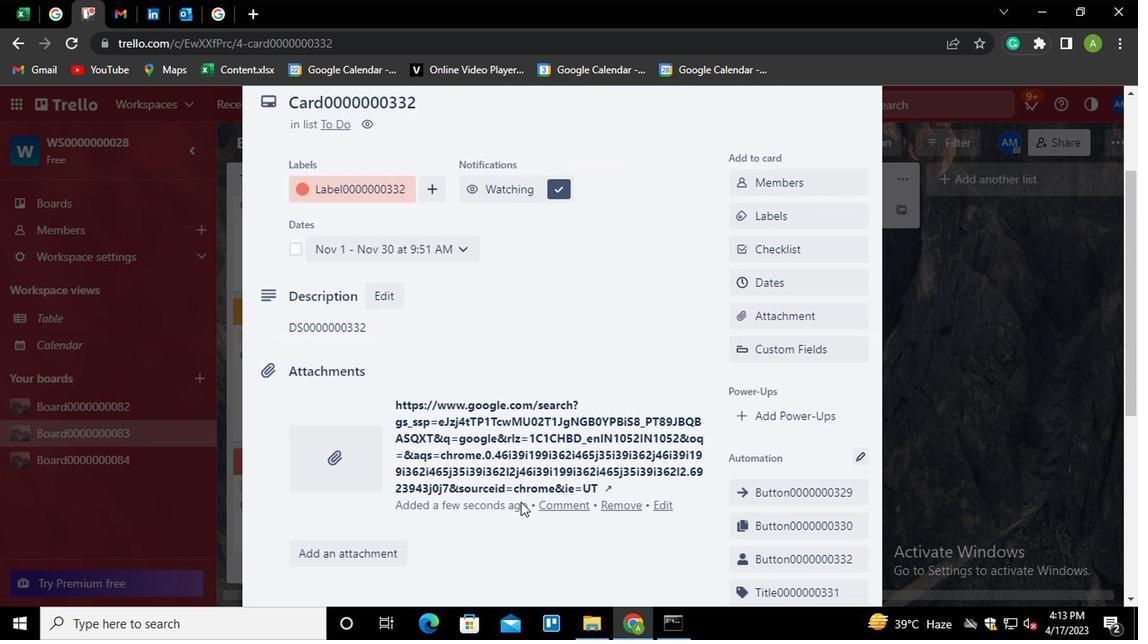 
Action: Mouse scrolled (518, 503) with delta (0, 1)
Screenshot: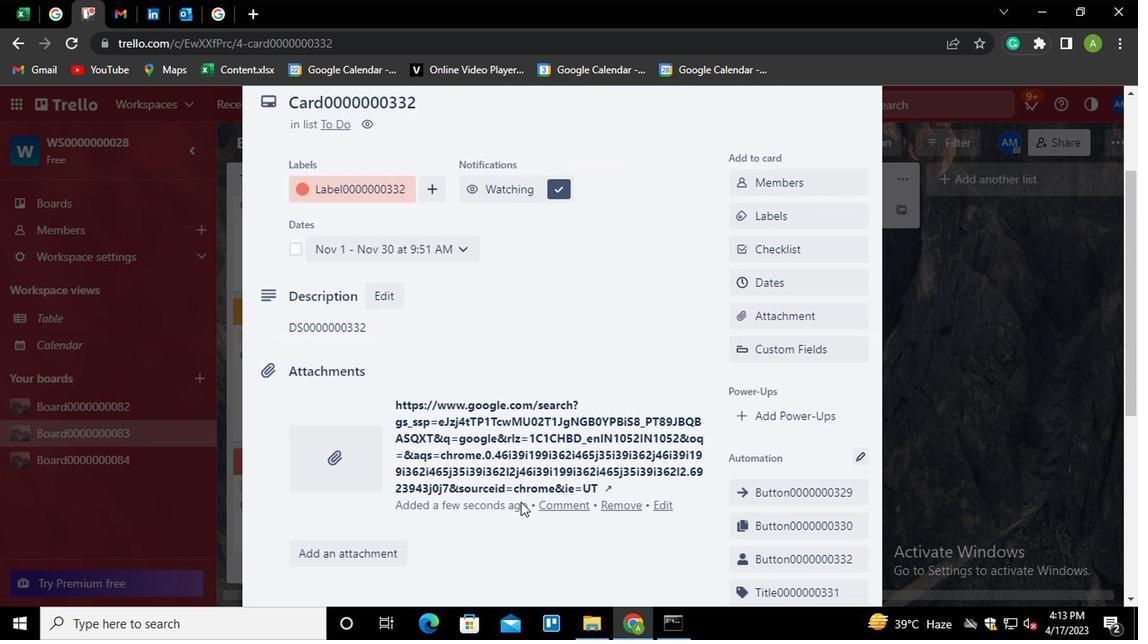 
Action: Mouse scrolled (518, 503) with delta (0, 1)
Screenshot: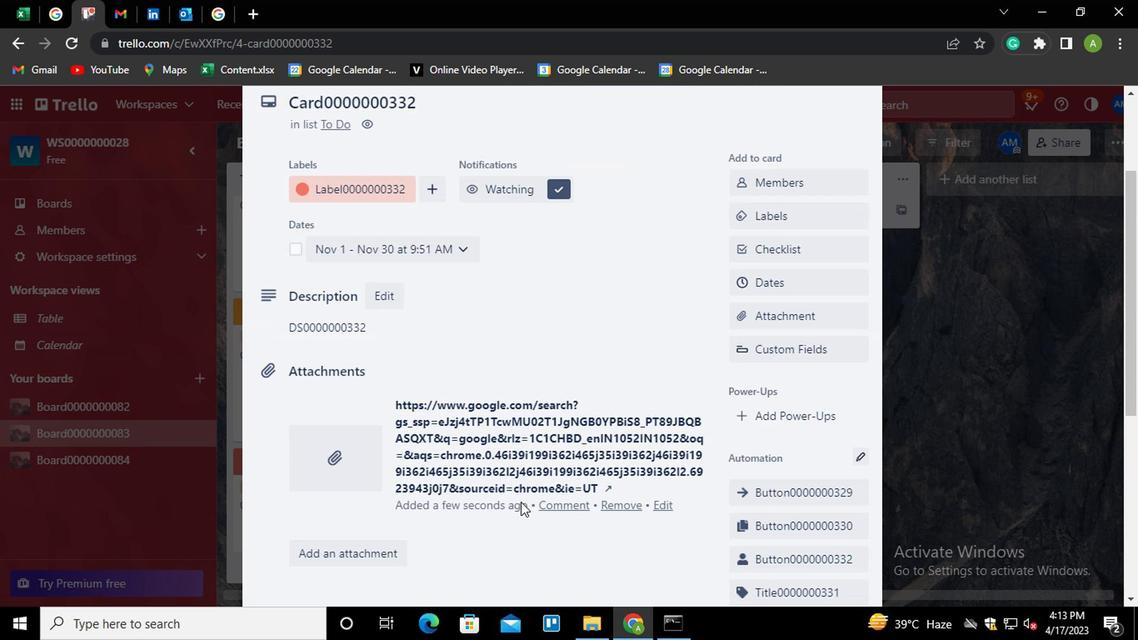 
